 Task: Create a rule when a start date more than 1  days from now is removed from a card by anyone.
Action: Mouse moved to (1184, 92)
Screenshot: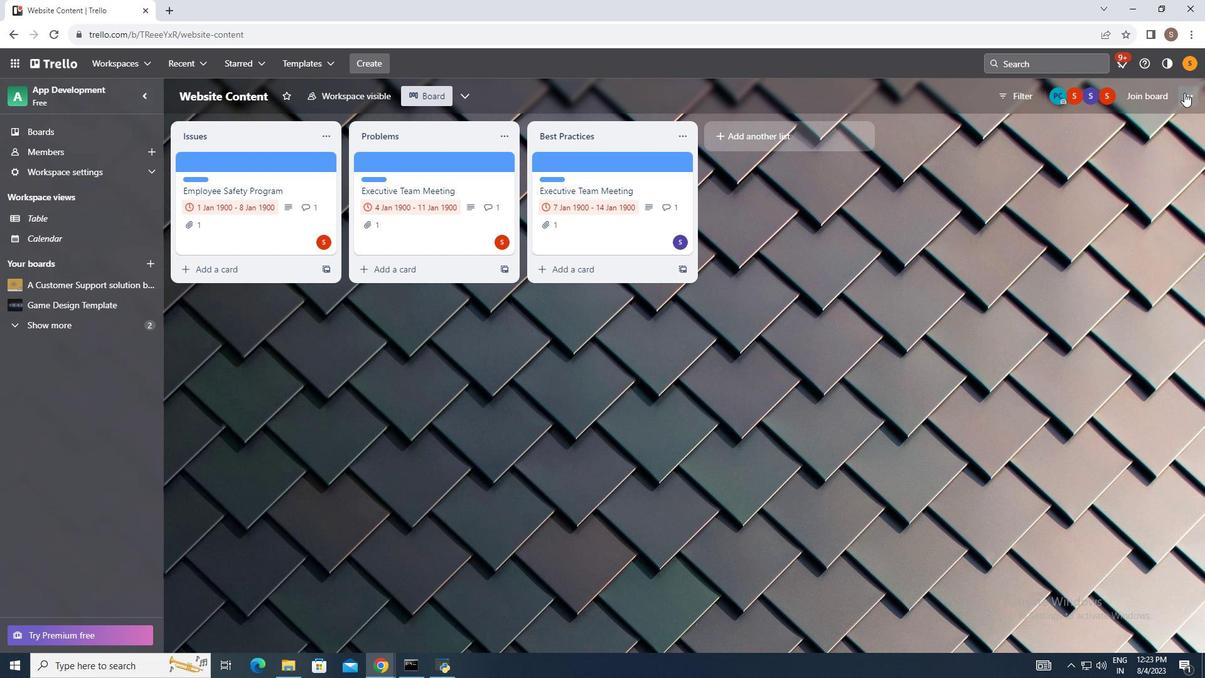 
Action: Mouse pressed left at (1184, 92)
Screenshot: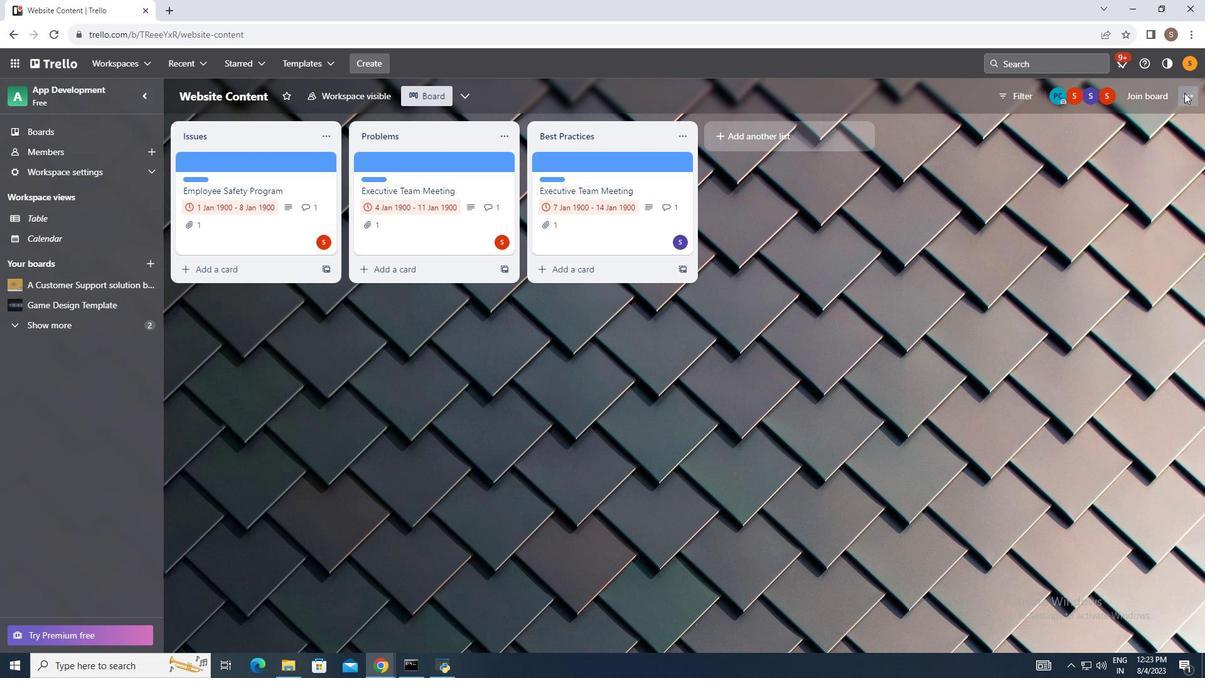 
Action: Mouse moved to (1098, 243)
Screenshot: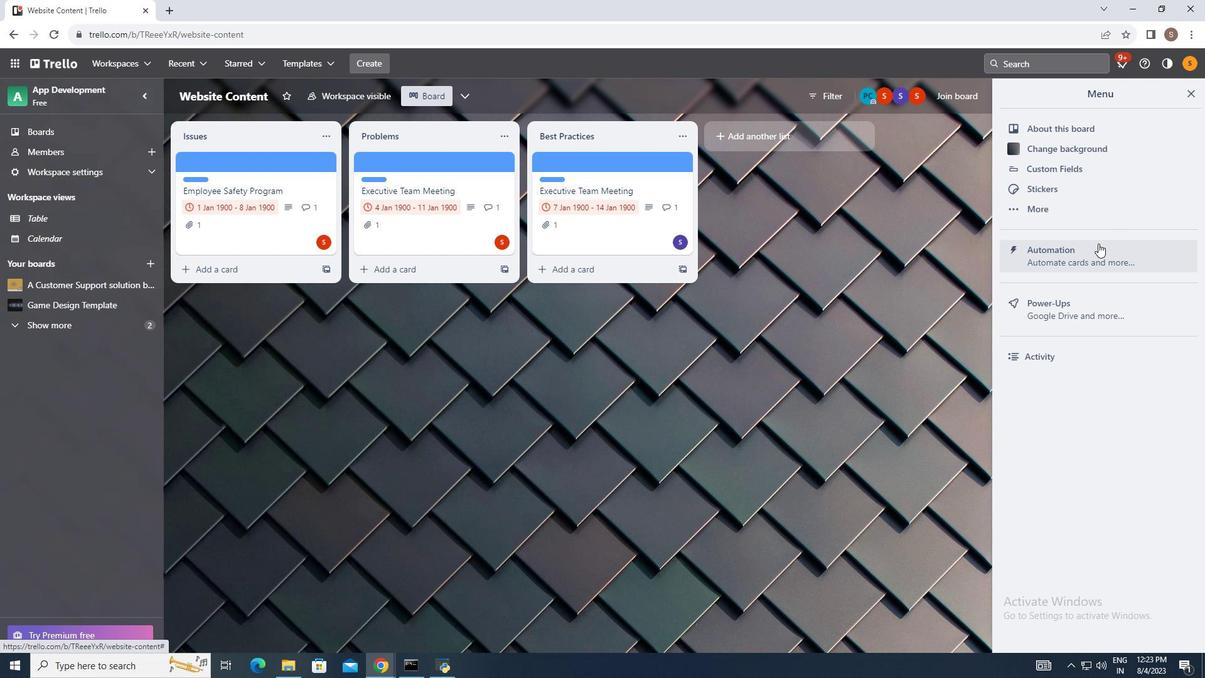 
Action: Mouse pressed left at (1098, 243)
Screenshot: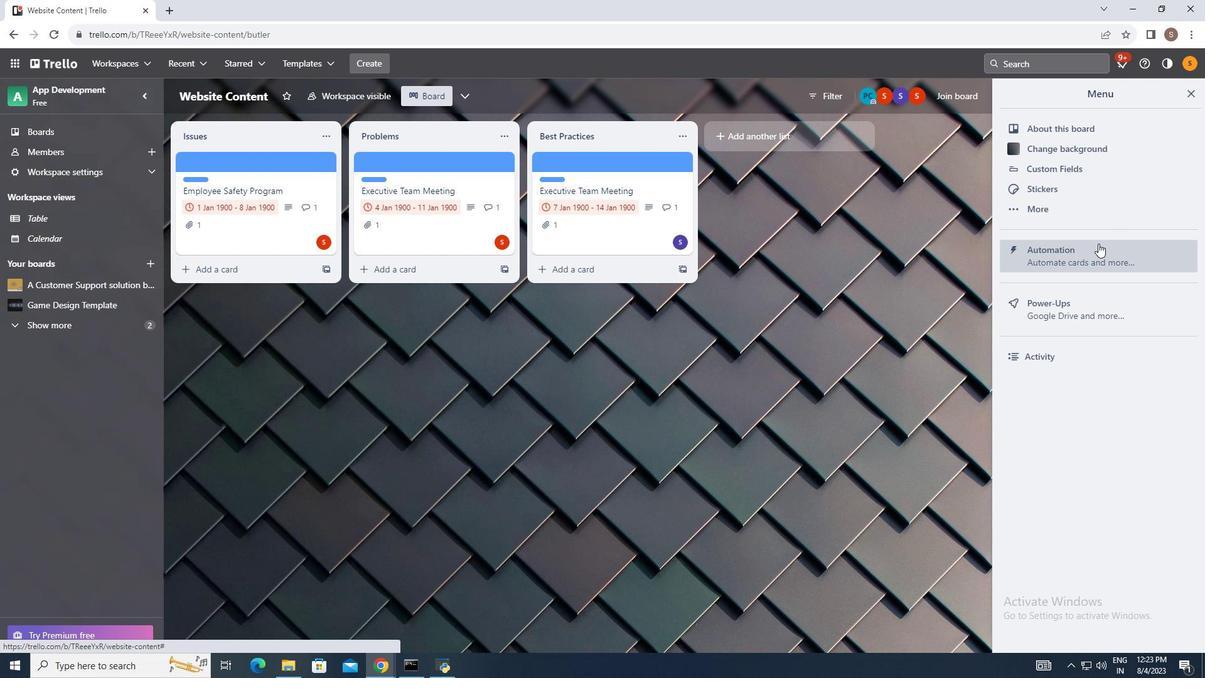 
Action: Mouse moved to (224, 212)
Screenshot: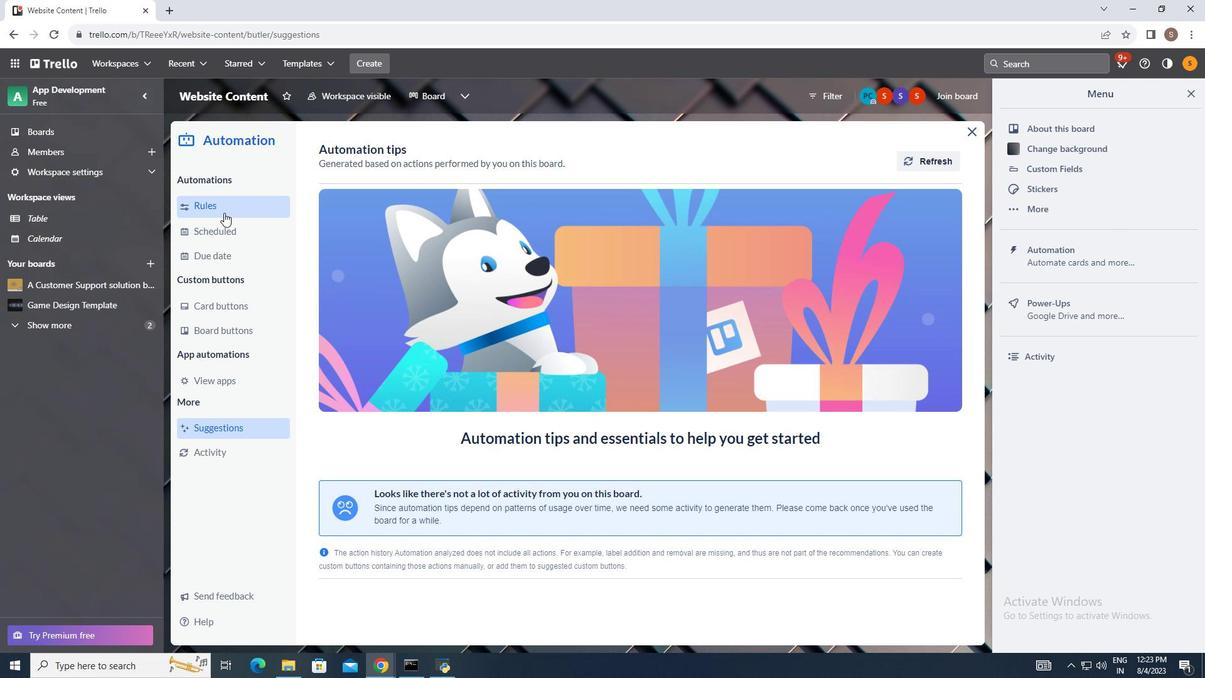 
Action: Mouse pressed left at (224, 212)
Screenshot: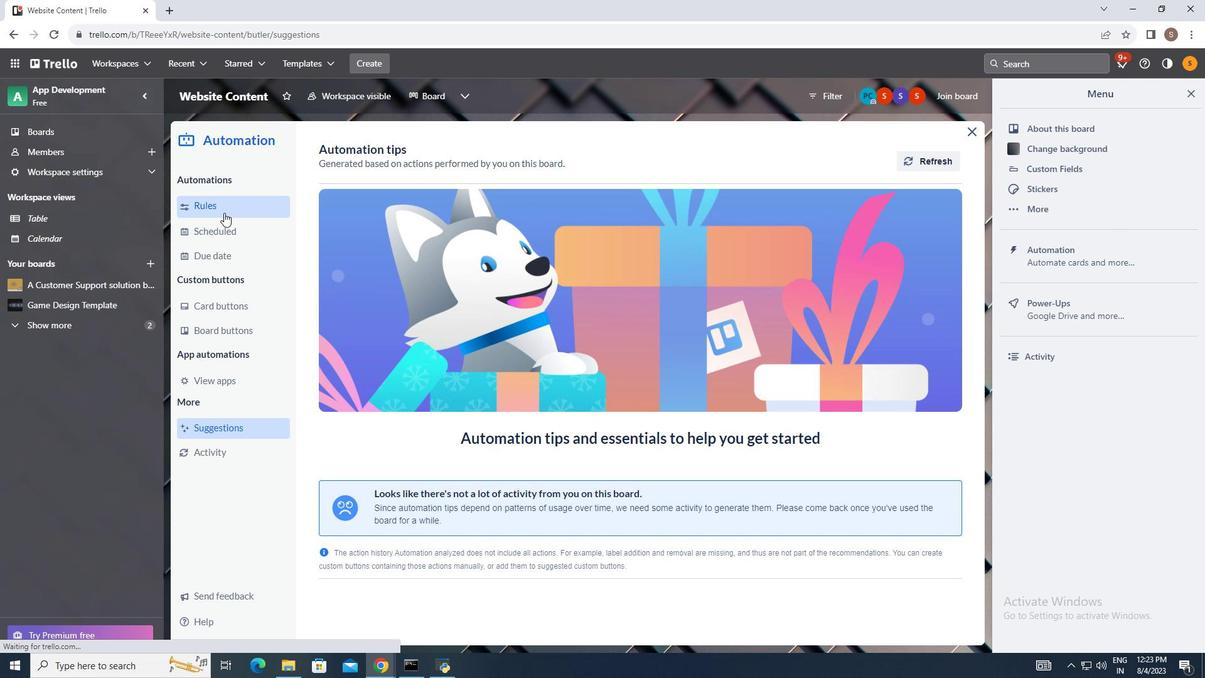 
Action: Mouse moved to (841, 155)
Screenshot: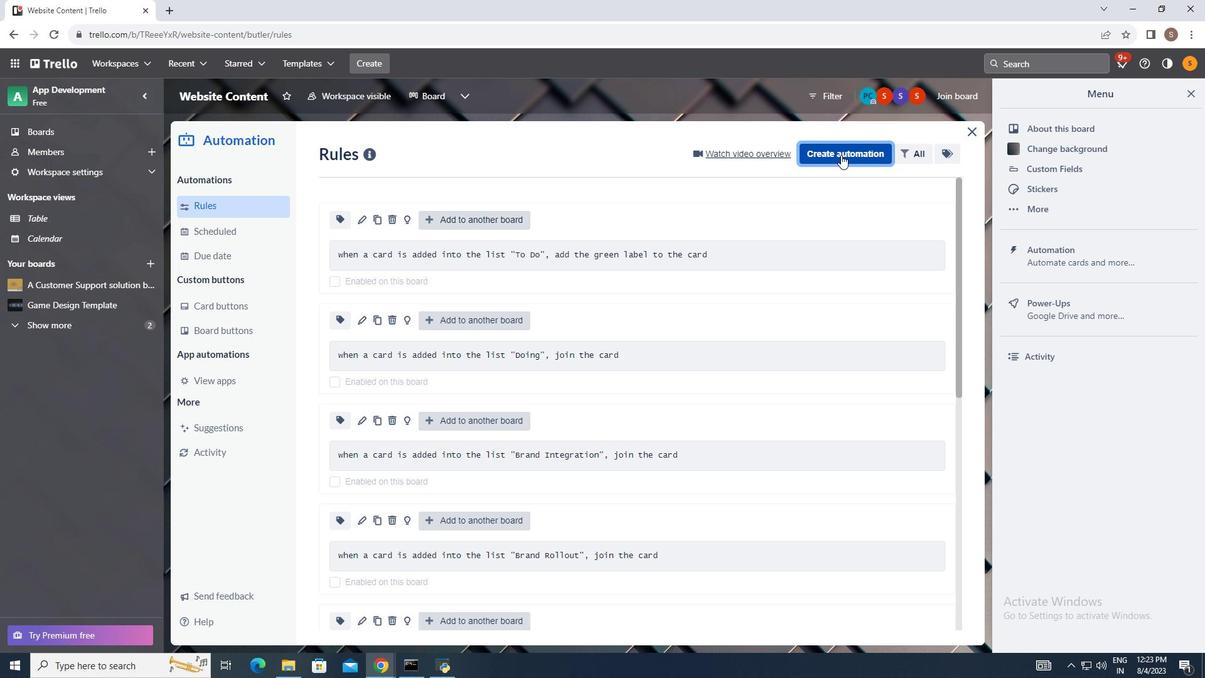 
Action: Mouse pressed left at (841, 155)
Screenshot: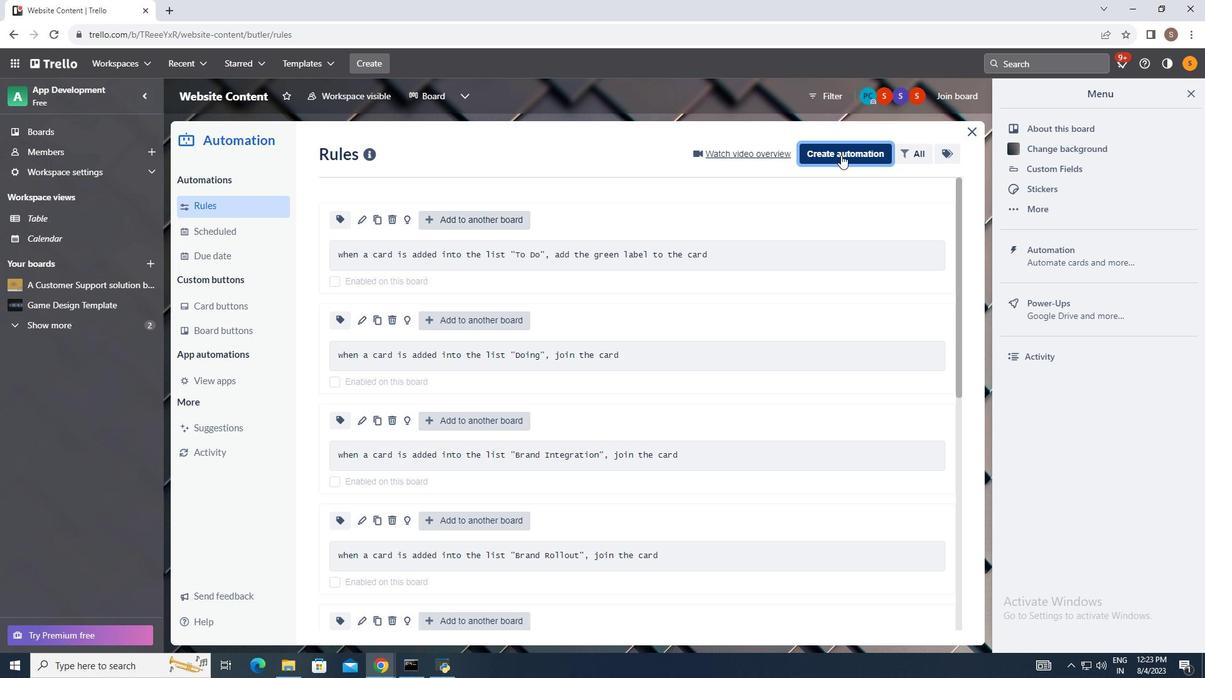 
Action: Mouse moved to (633, 278)
Screenshot: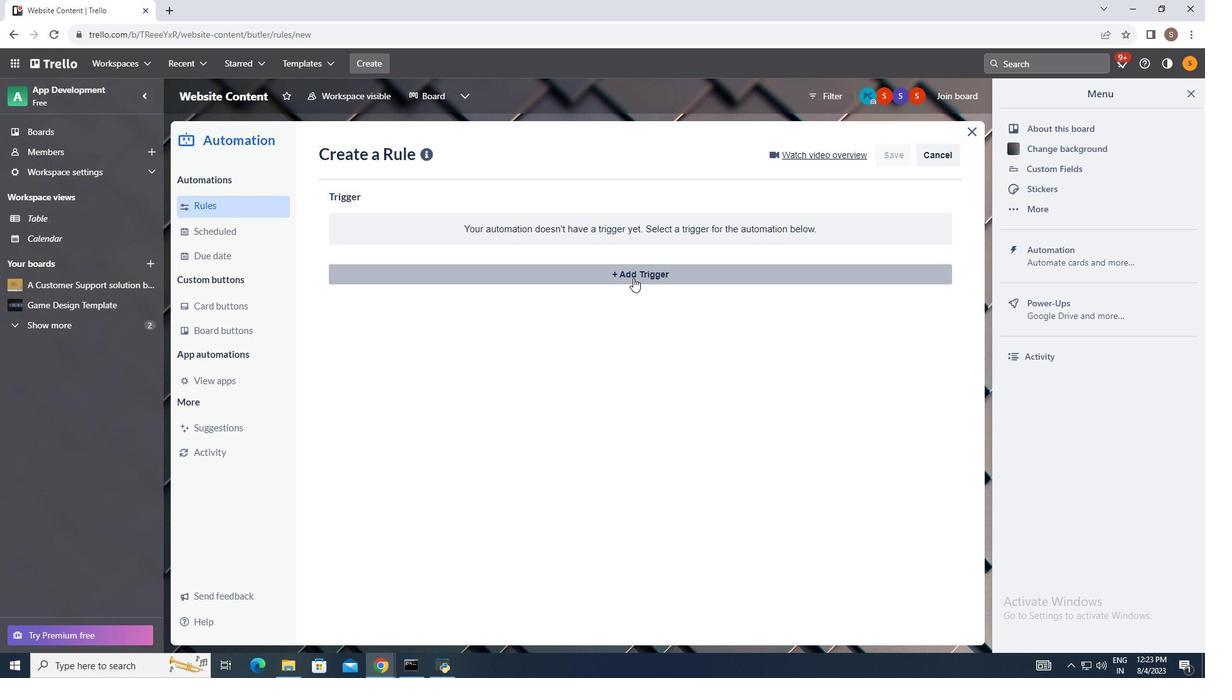 
Action: Mouse pressed left at (633, 278)
Screenshot: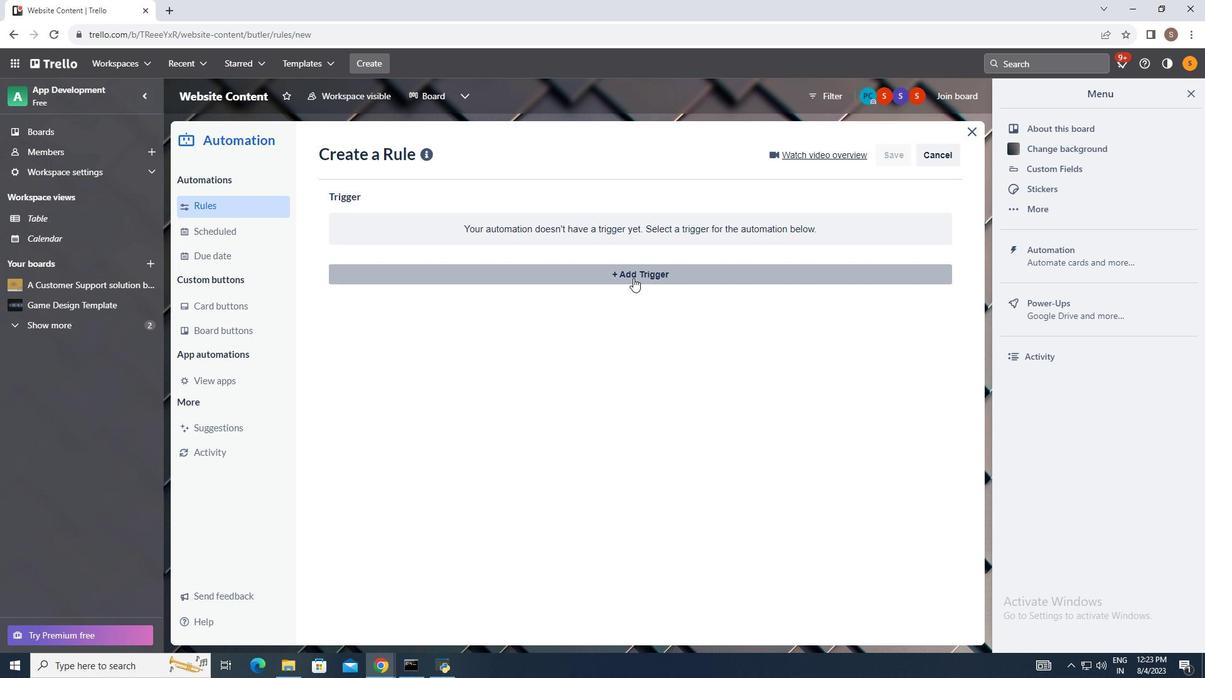 
Action: Mouse moved to (464, 317)
Screenshot: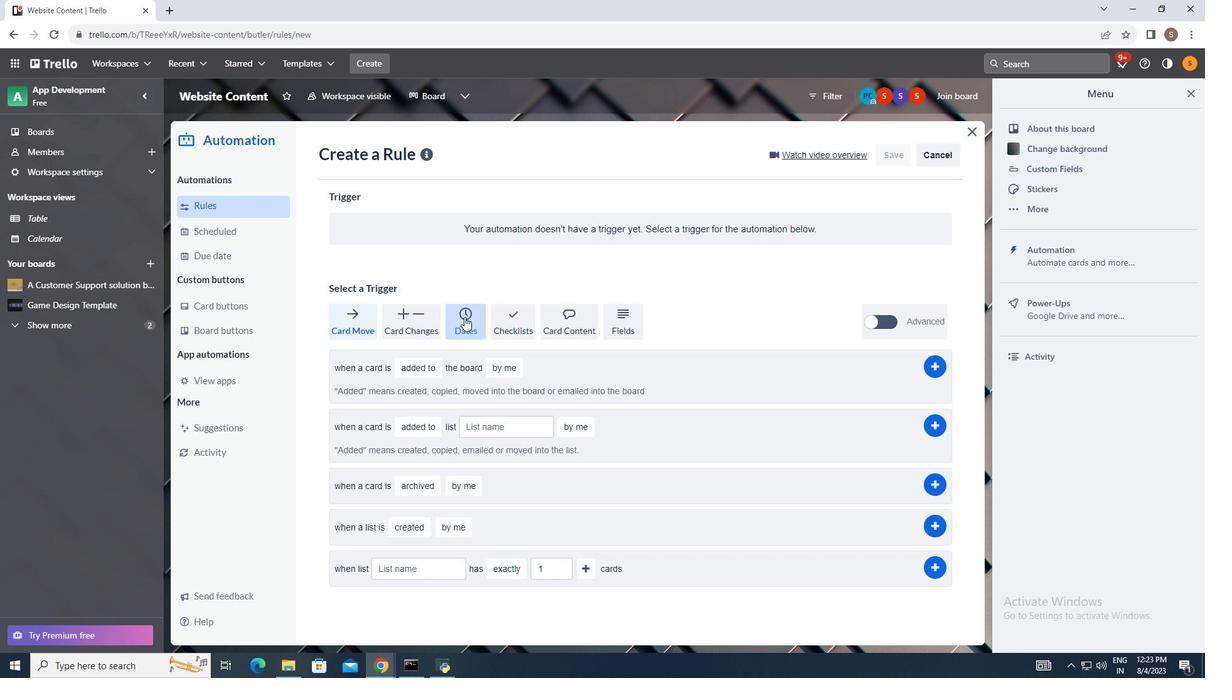 
Action: Mouse pressed left at (464, 317)
Screenshot: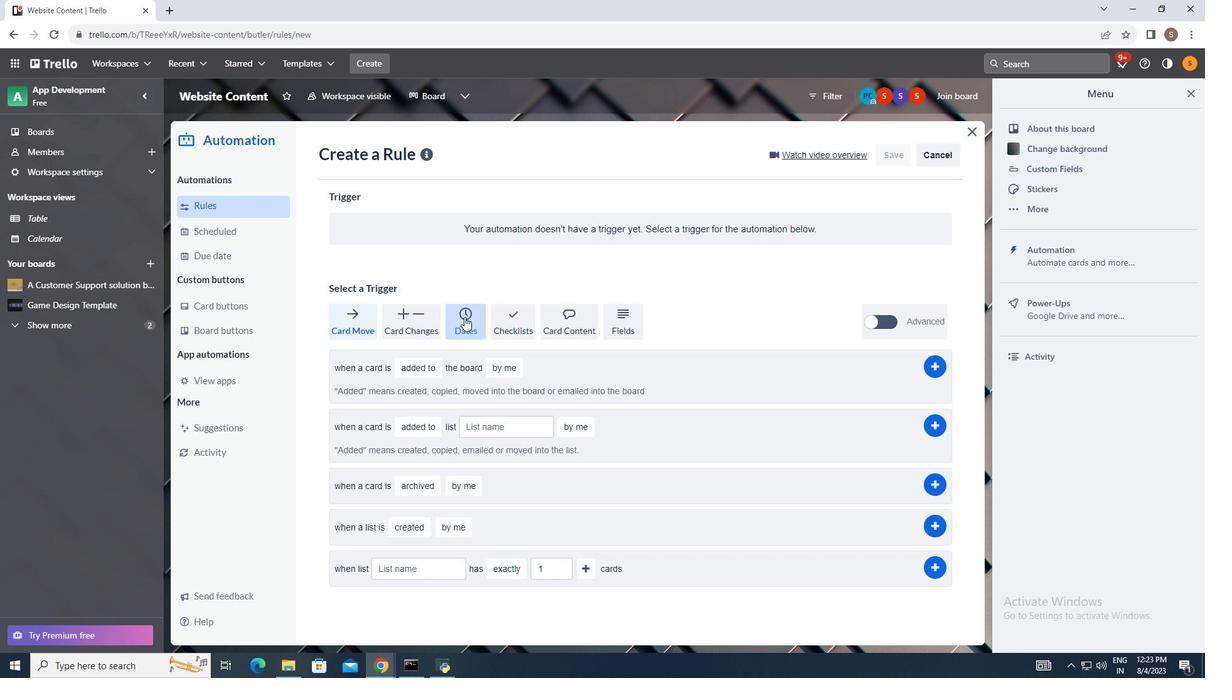 
Action: Mouse moved to (385, 366)
Screenshot: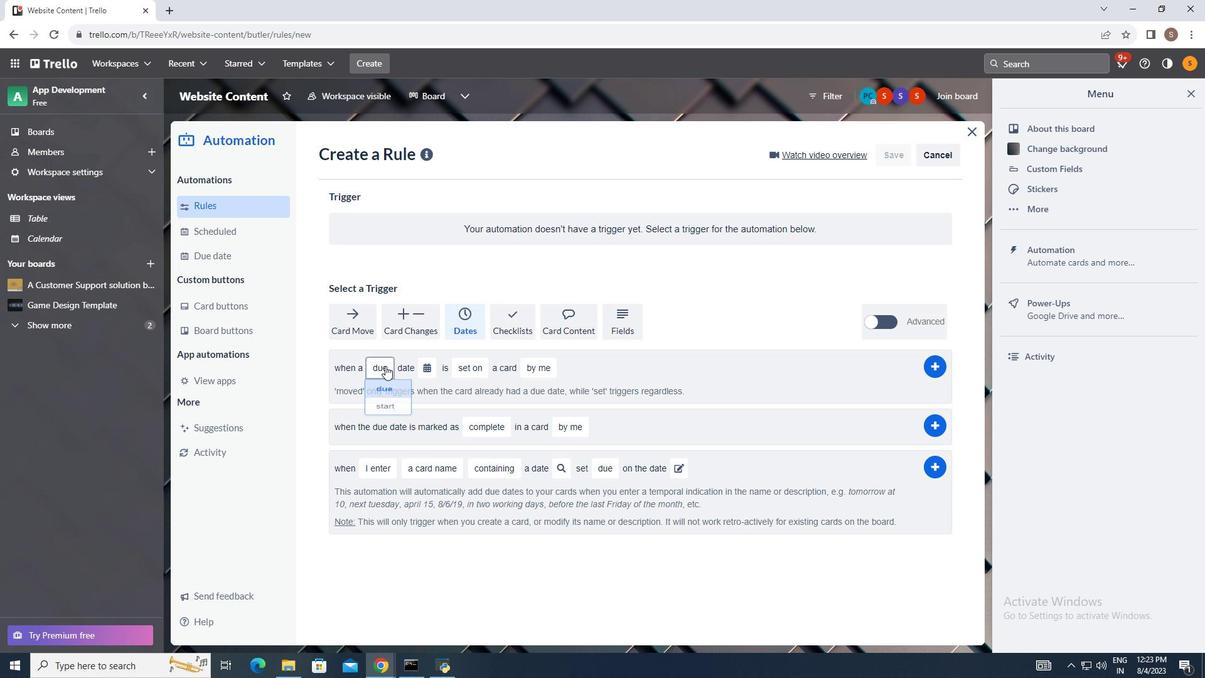 
Action: Mouse pressed left at (385, 366)
Screenshot: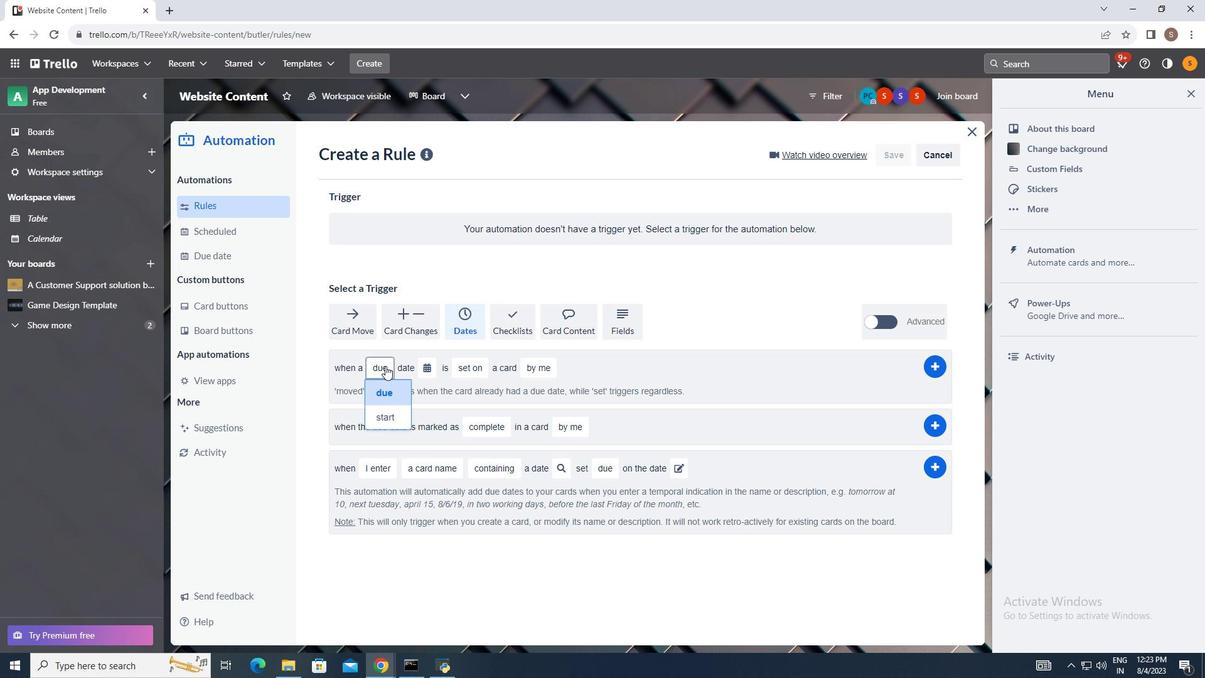 
Action: Mouse moved to (386, 416)
Screenshot: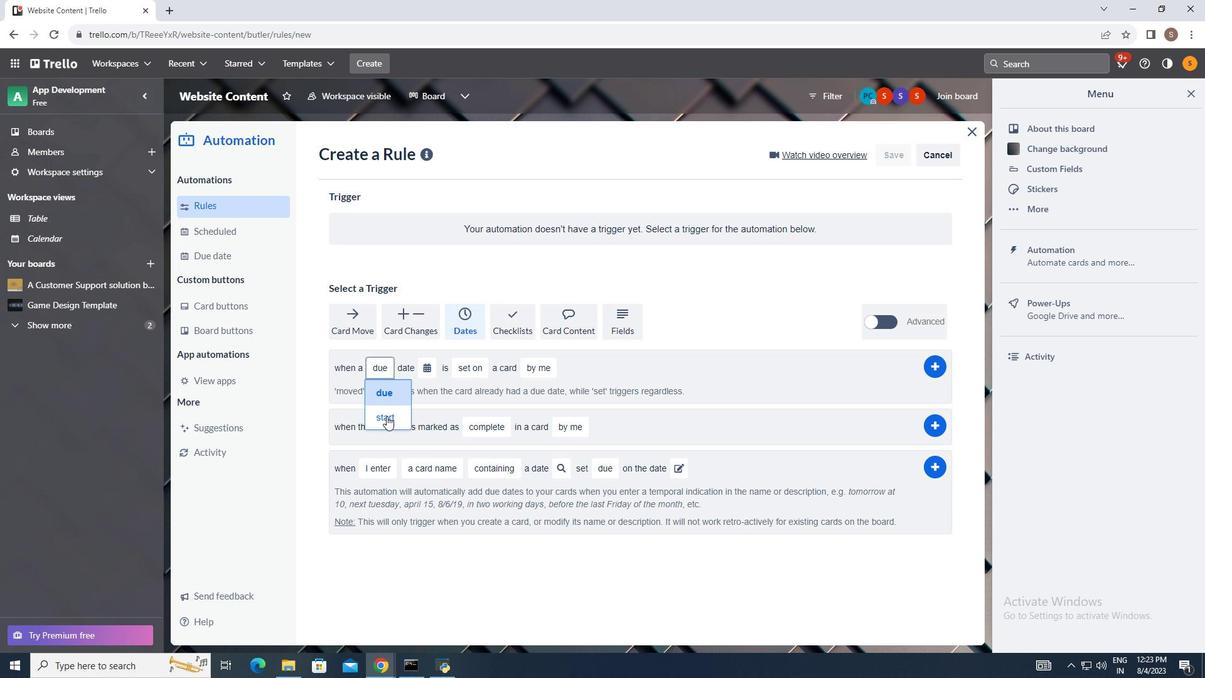 
Action: Mouse pressed left at (386, 416)
Screenshot: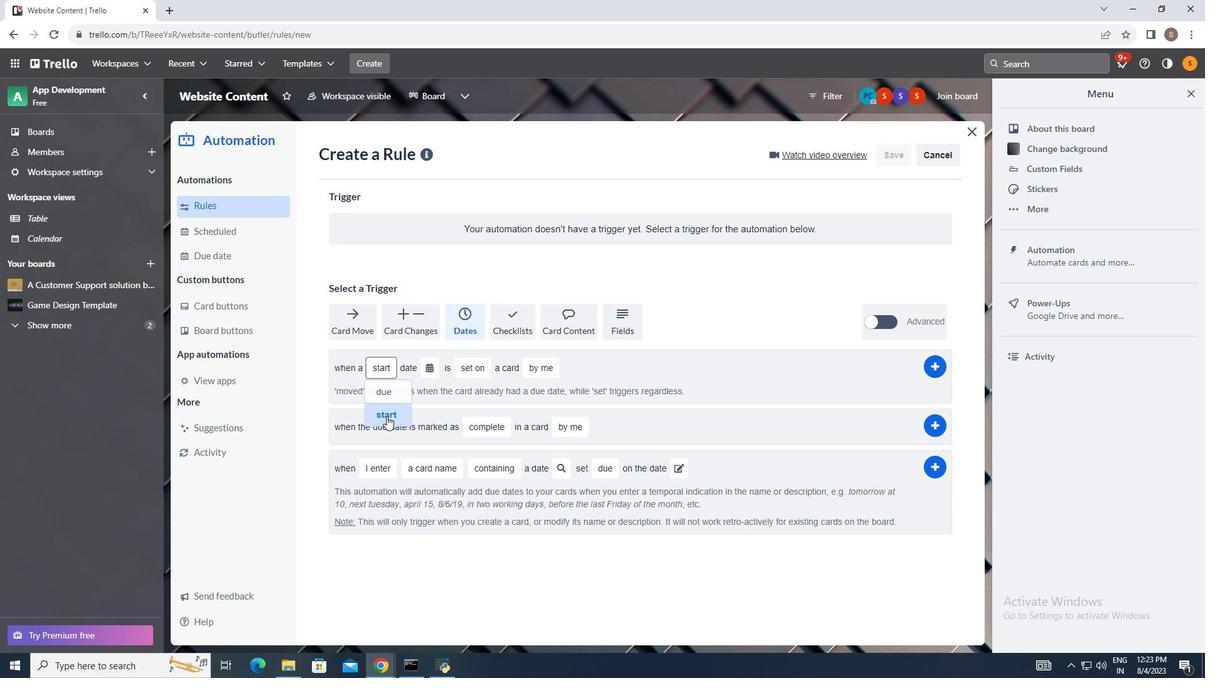 
Action: Mouse moved to (428, 370)
Screenshot: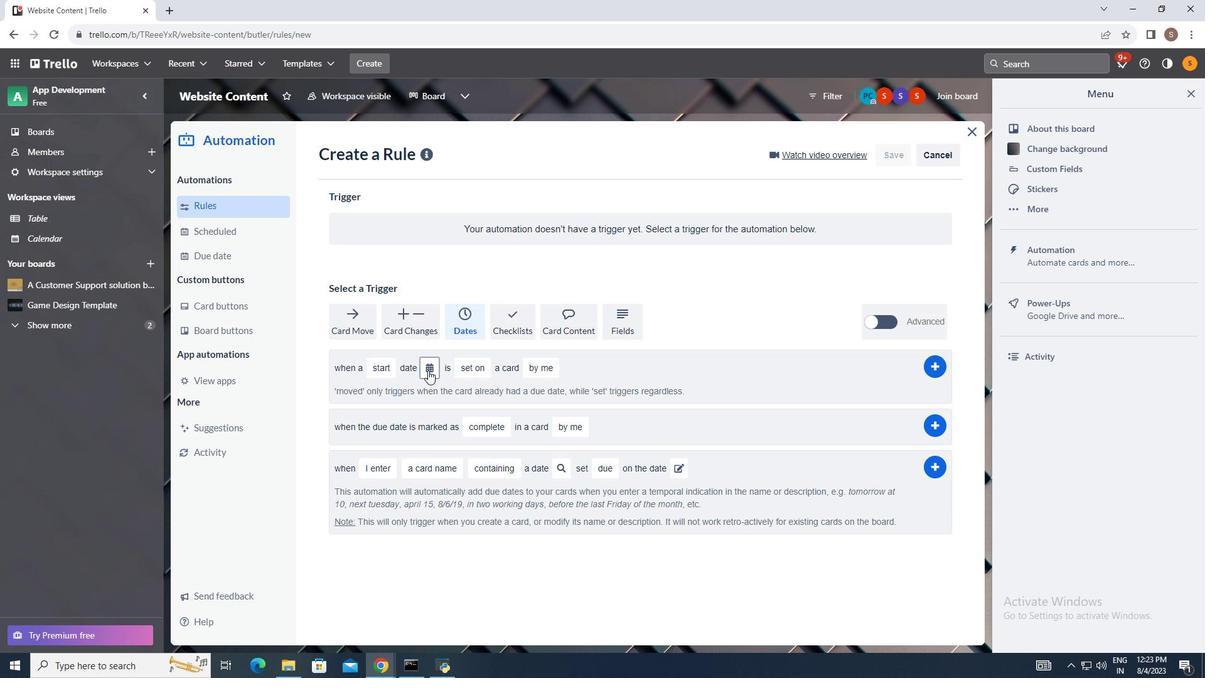 
Action: Mouse pressed left at (428, 370)
Screenshot: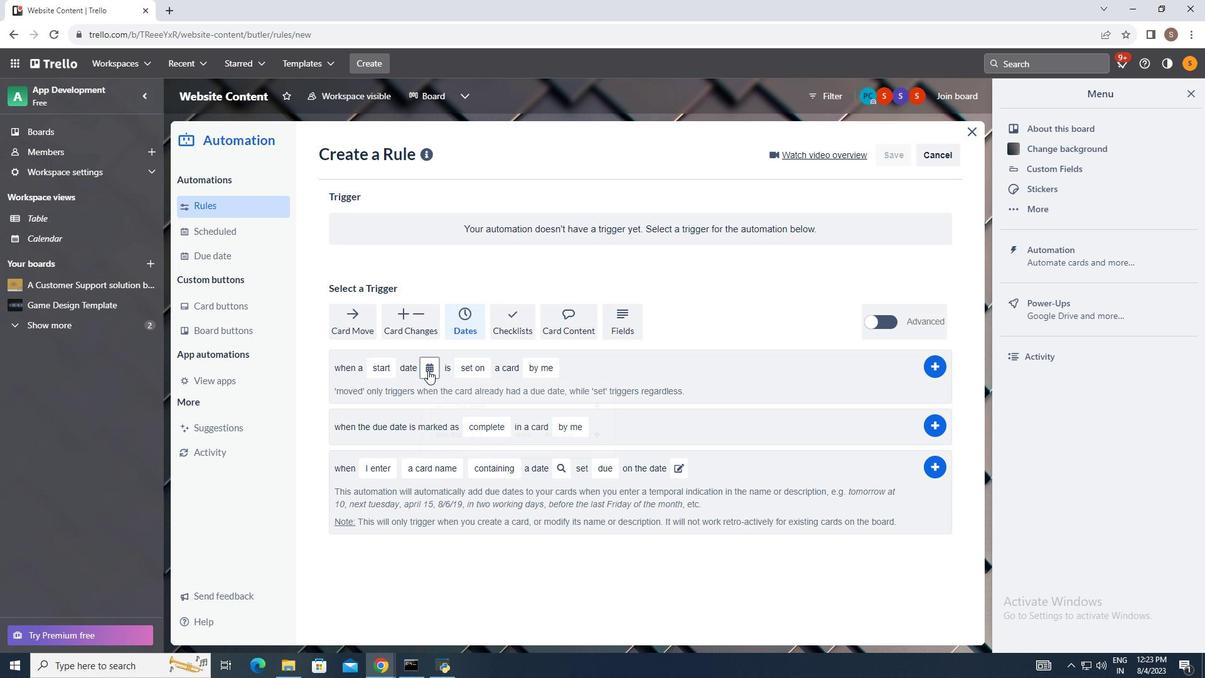 
Action: Mouse moved to (459, 447)
Screenshot: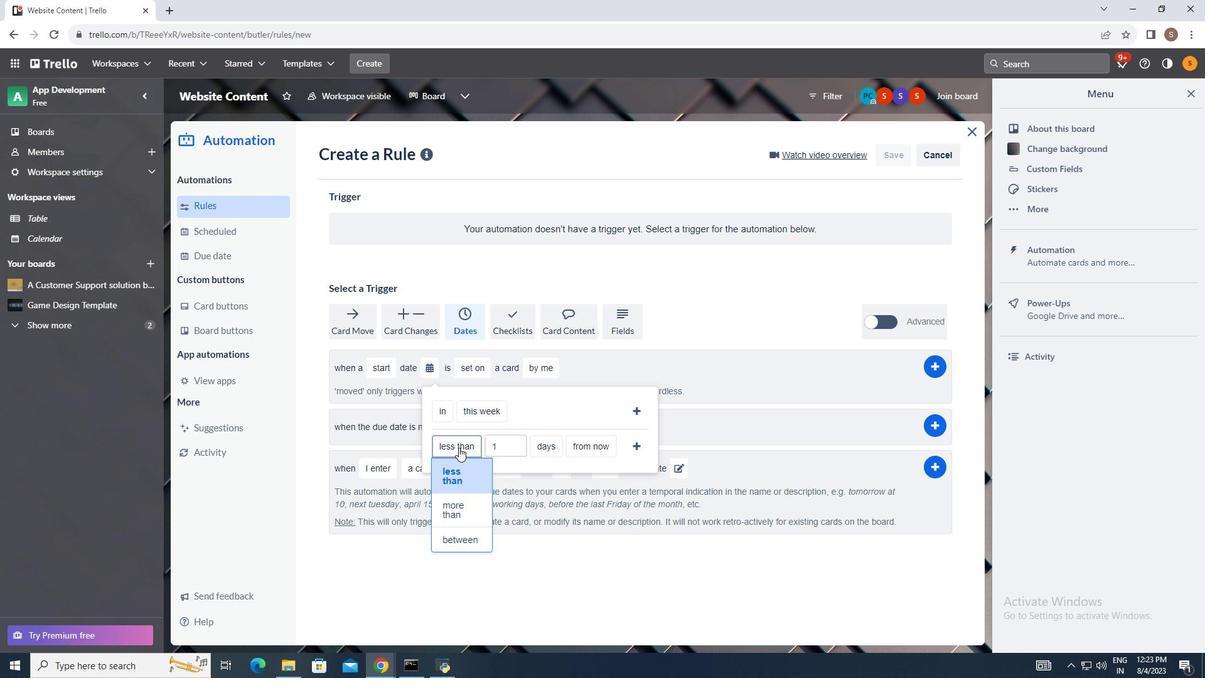
Action: Mouse pressed left at (459, 447)
Screenshot: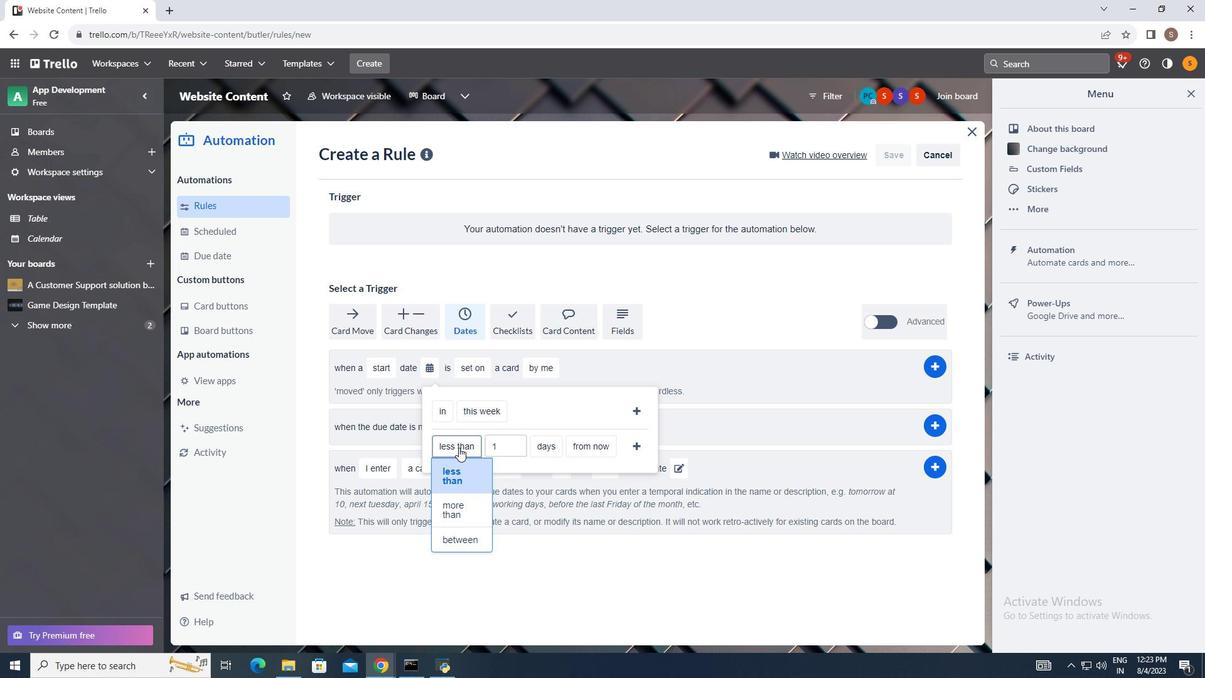 
Action: Mouse moved to (462, 506)
Screenshot: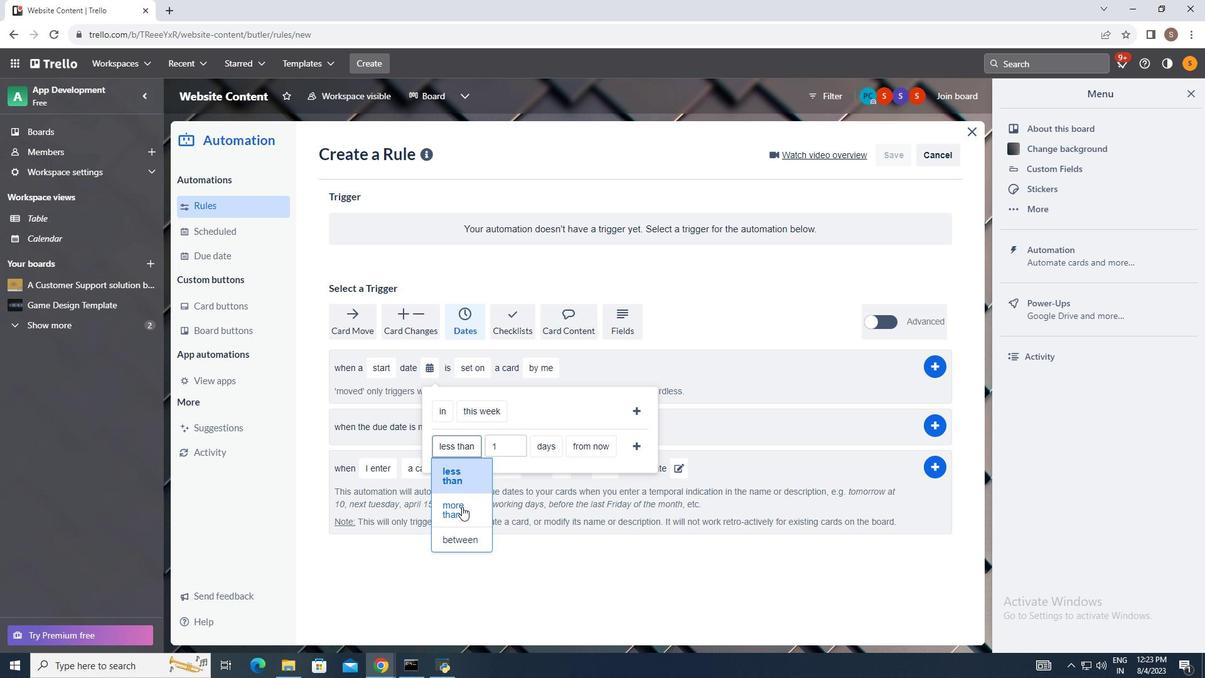 
Action: Mouse pressed left at (462, 506)
Screenshot: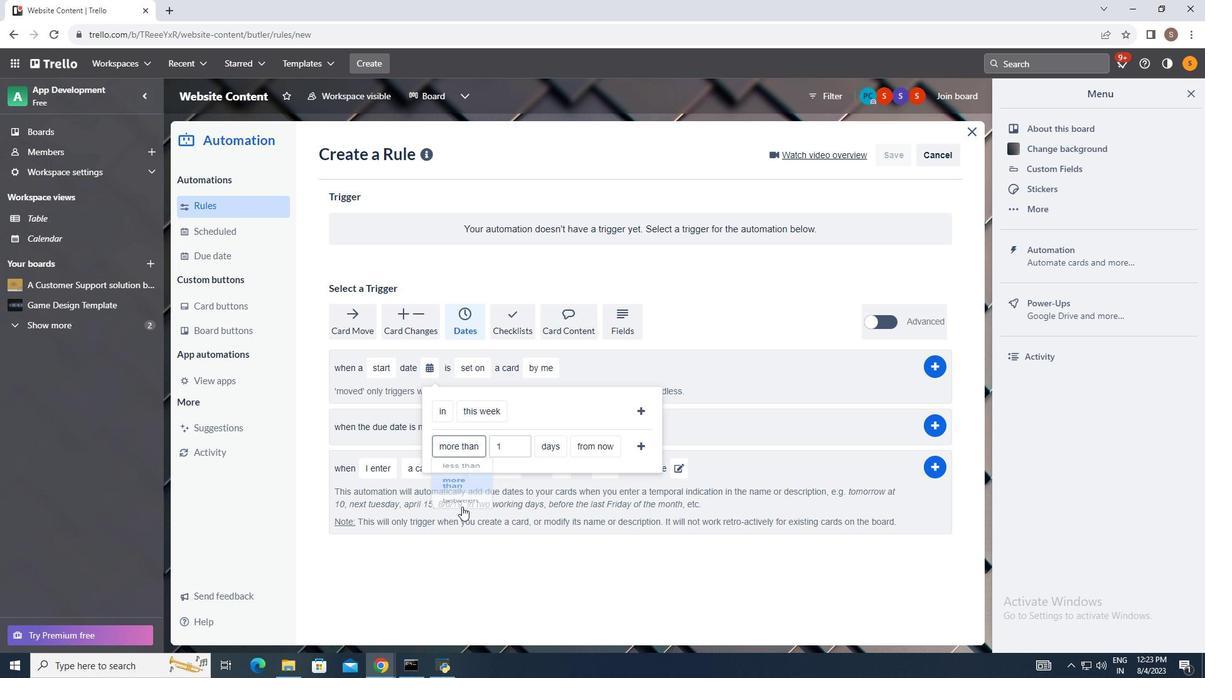 
Action: Mouse moved to (550, 448)
Screenshot: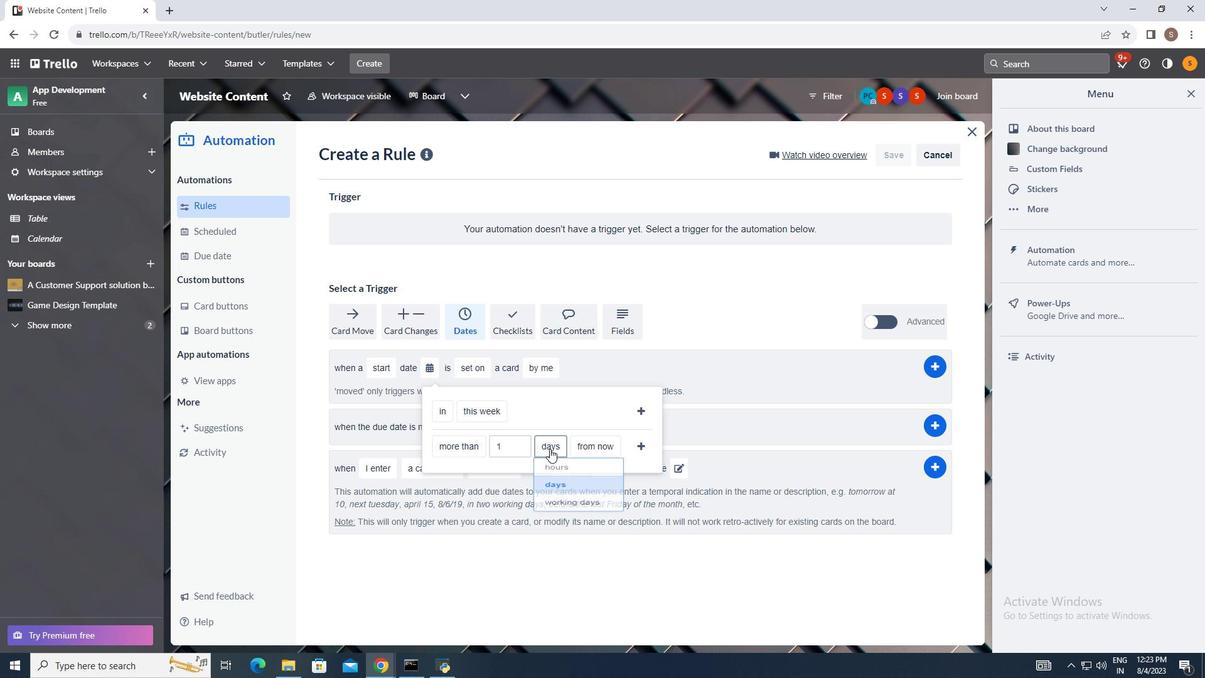 
Action: Mouse pressed left at (550, 448)
Screenshot: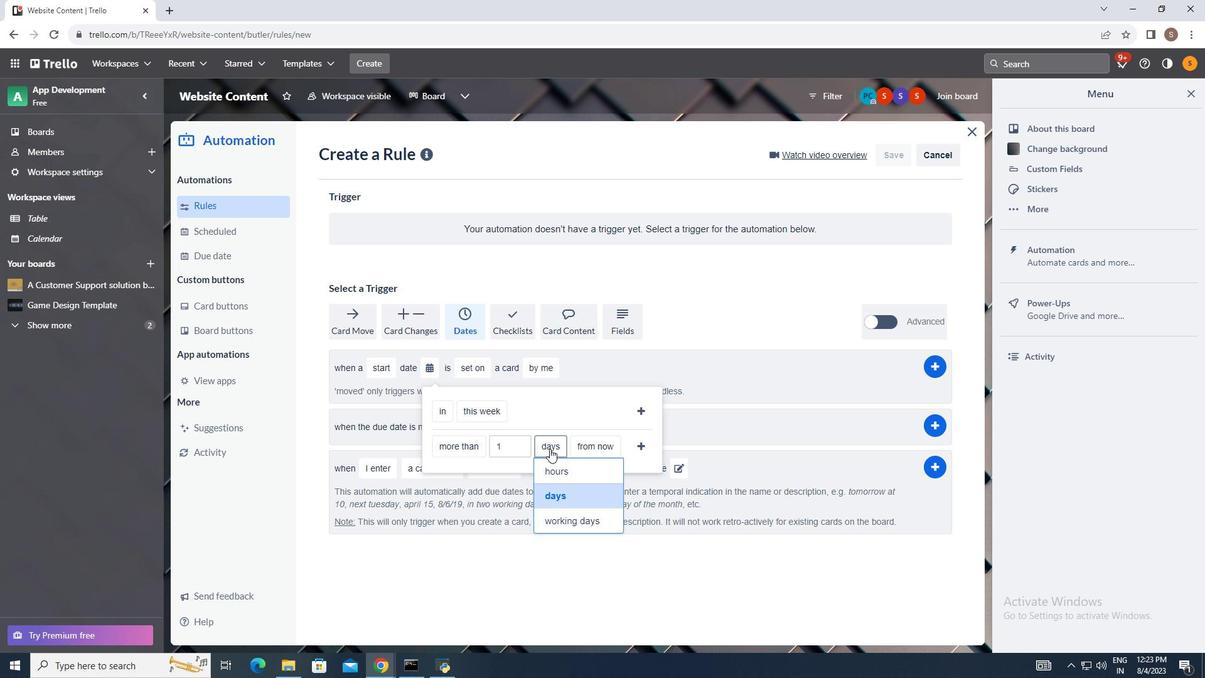 
Action: Mouse moved to (560, 494)
Screenshot: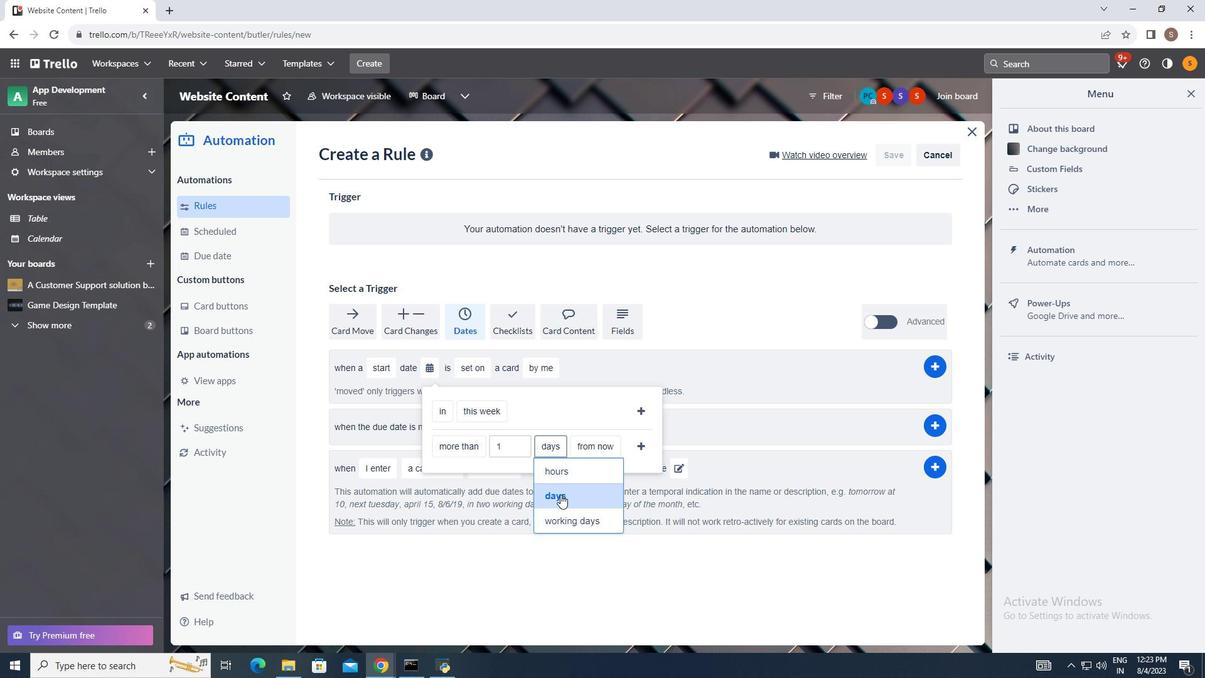 
Action: Mouse pressed left at (560, 494)
Screenshot: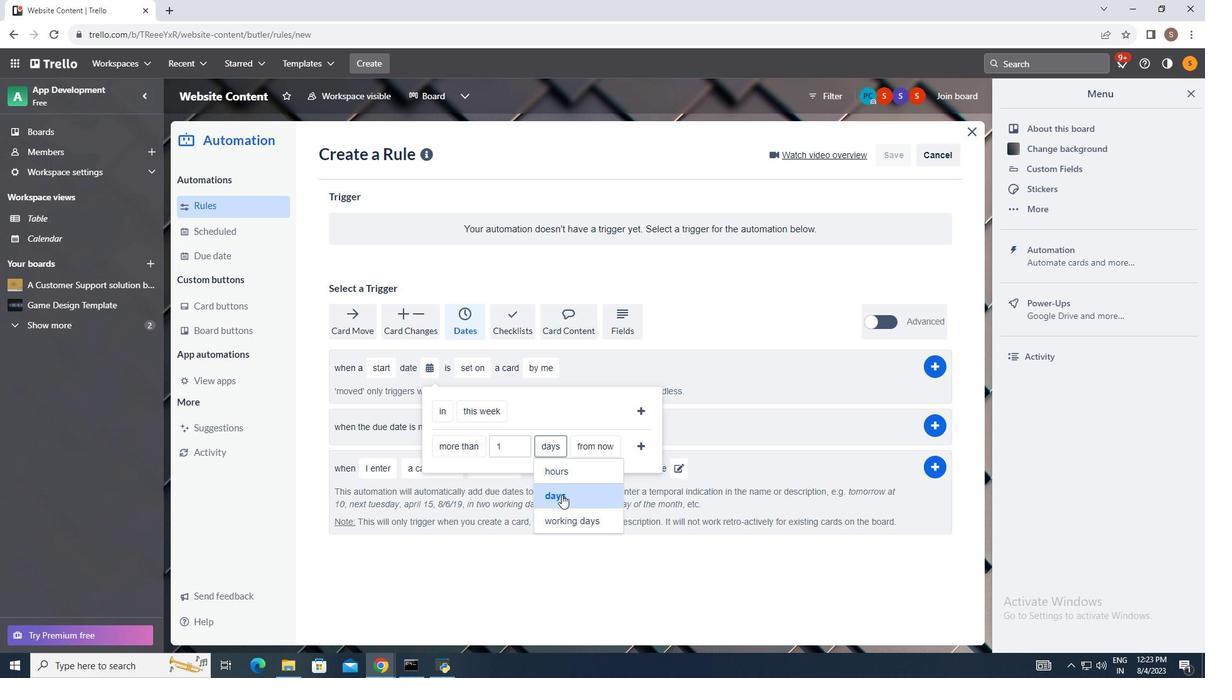 
Action: Mouse moved to (596, 451)
Screenshot: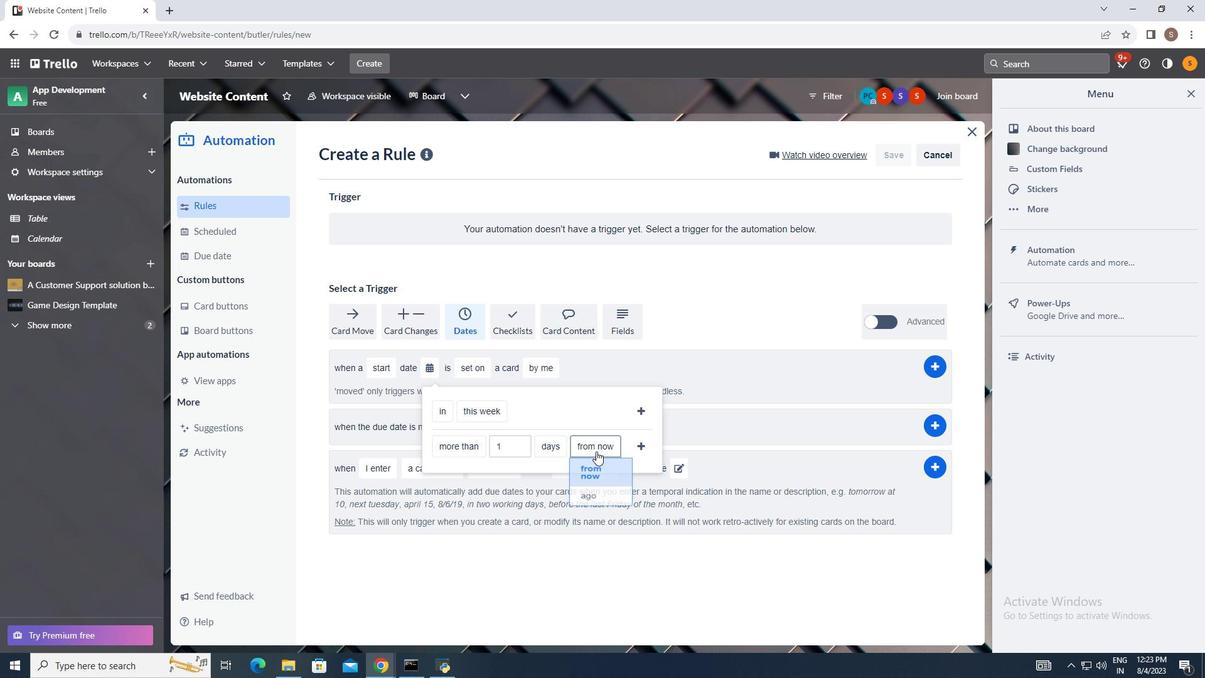 
Action: Mouse pressed left at (596, 451)
Screenshot: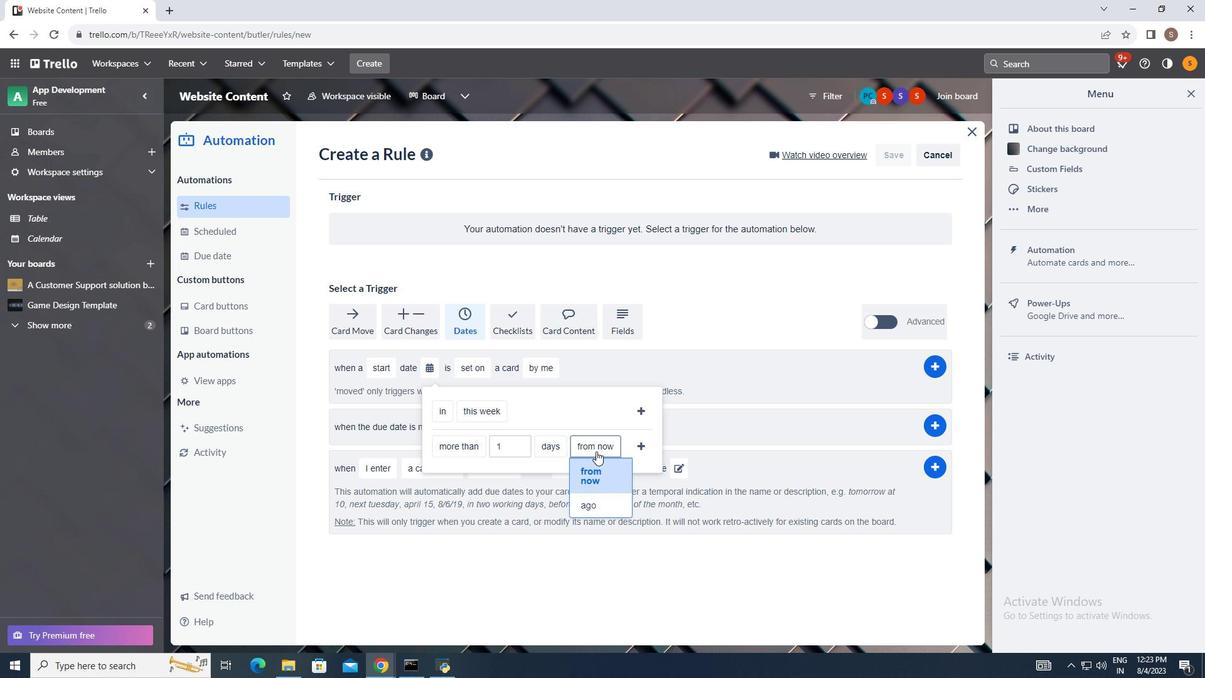 
Action: Mouse moved to (602, 477)
Screenshot: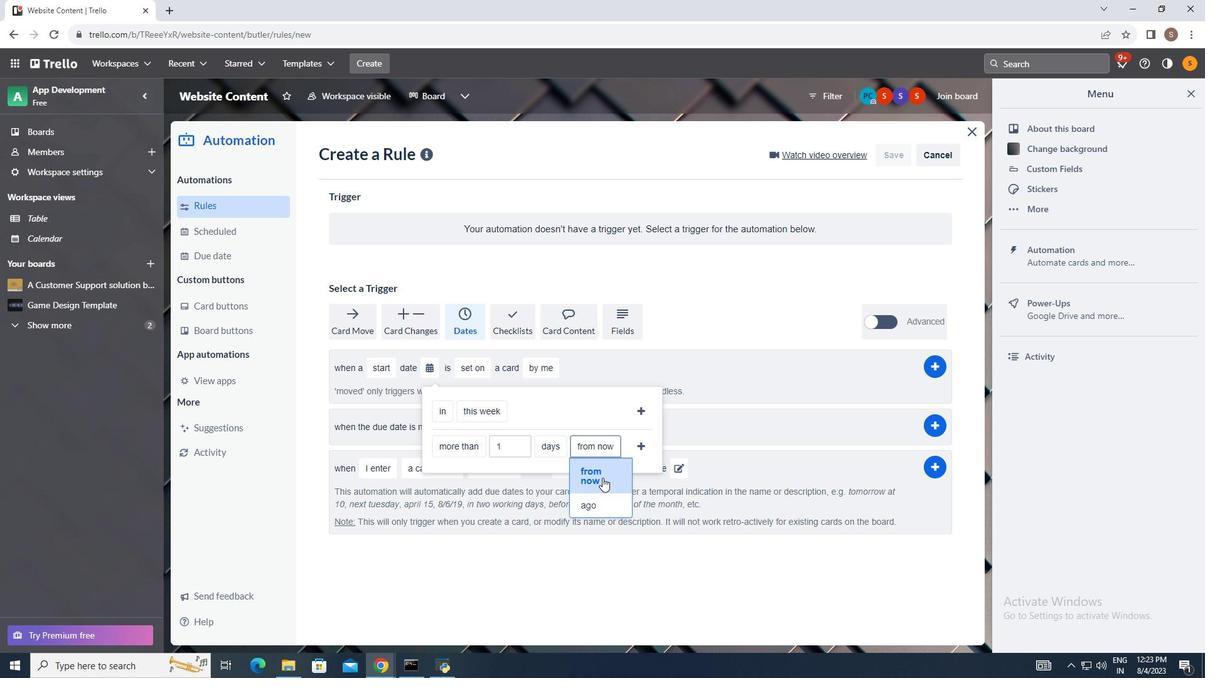 
Action: Mouse pressed left at (602, 477)
Screenshot: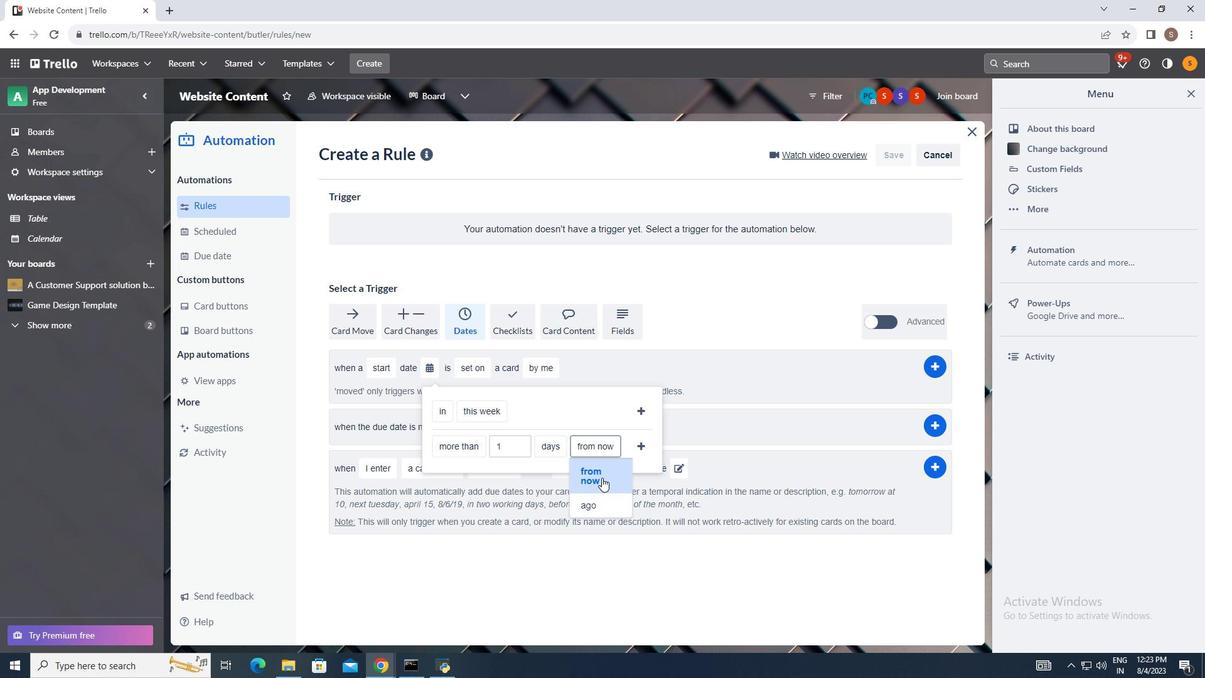
Action: Mouse moved to (640, 446)
Screenshot: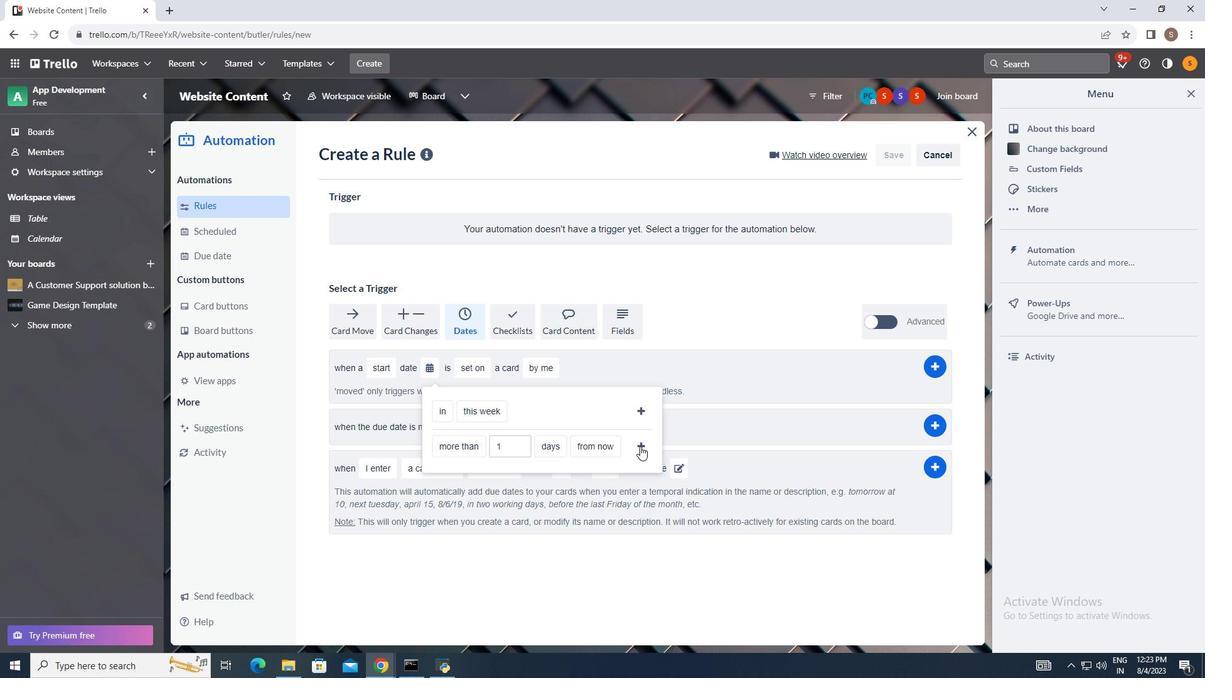 
Action: Mouse pressed left at (640, 446)
Screenshot: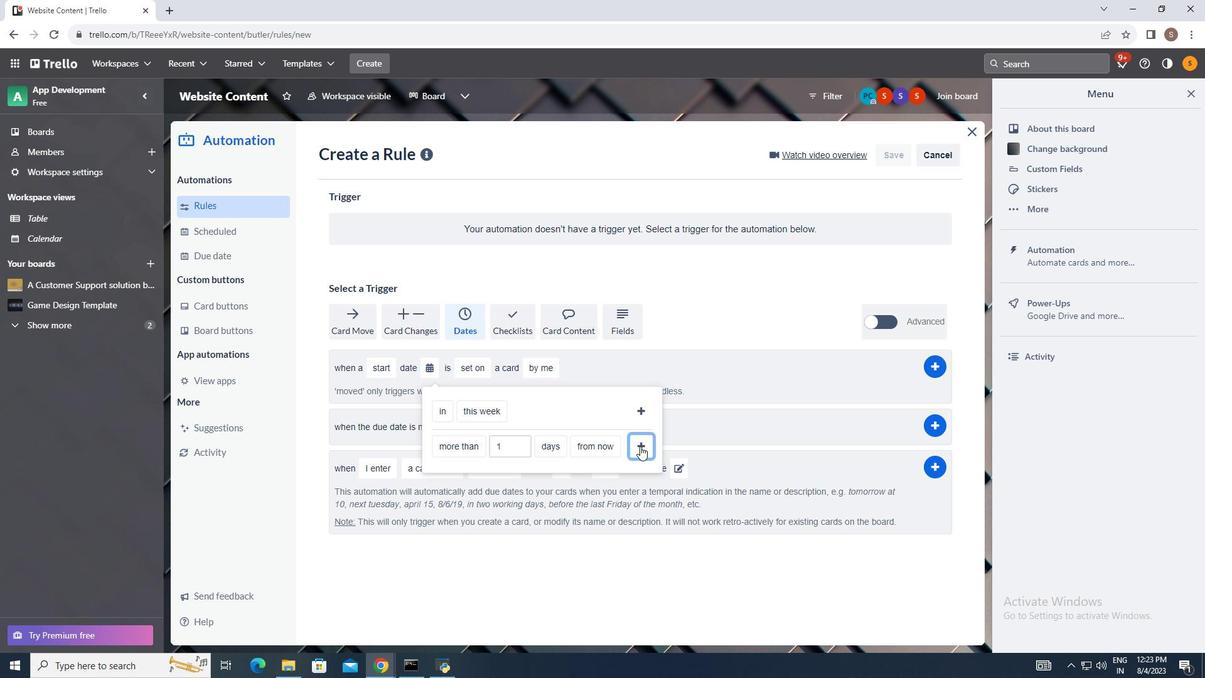 
Action: Mouse moved to (582, 371)
Screenshot: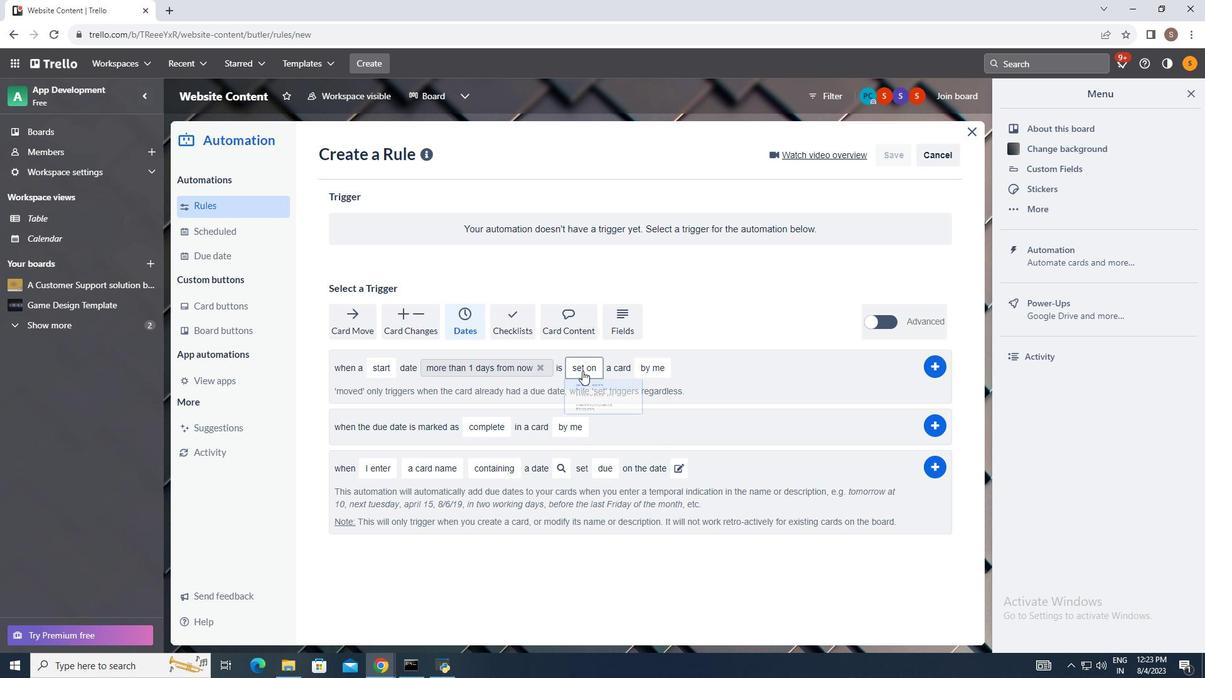 
Action: Mouse pressed left at (582, 371)
Screenshot: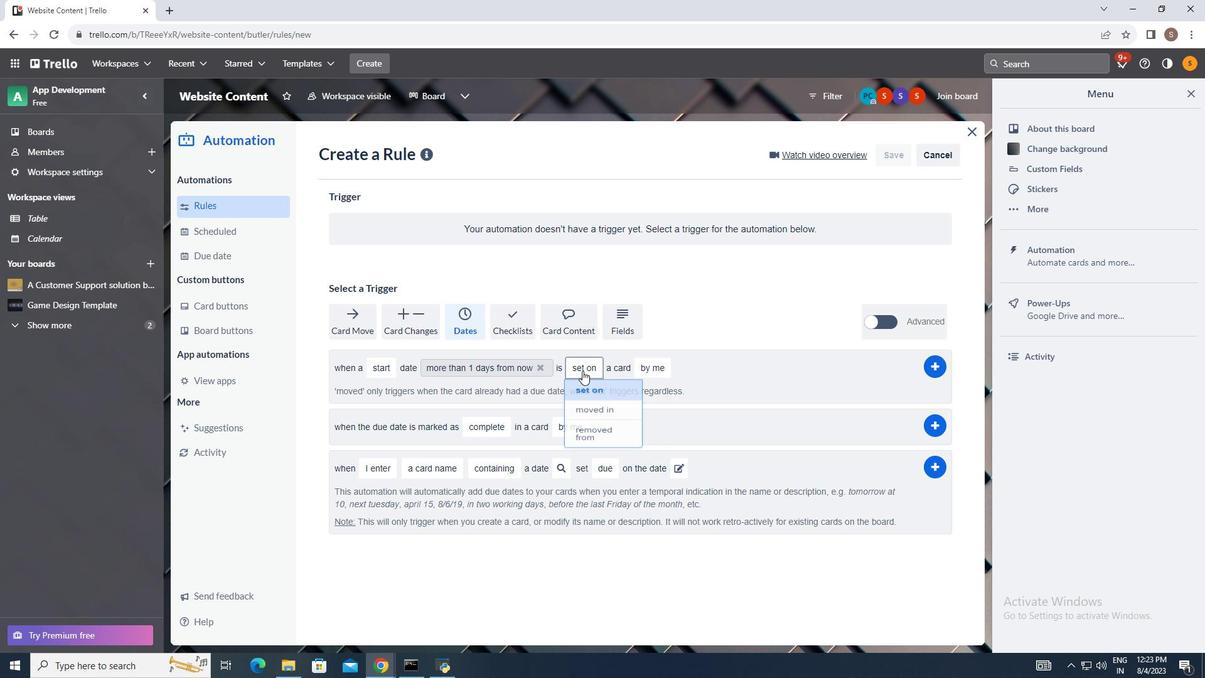 
Action: Mouse moved to (599, 440)
Screenshot: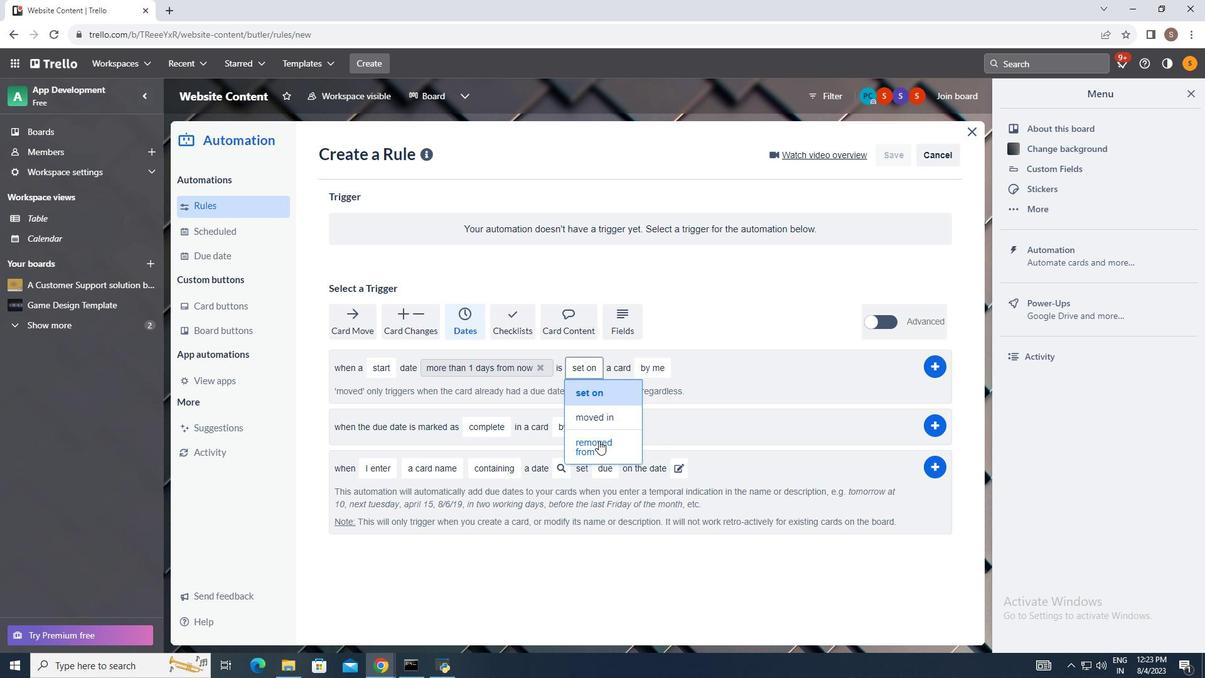 
Action: Mouse pressed left at (599, 440)
Screenshot: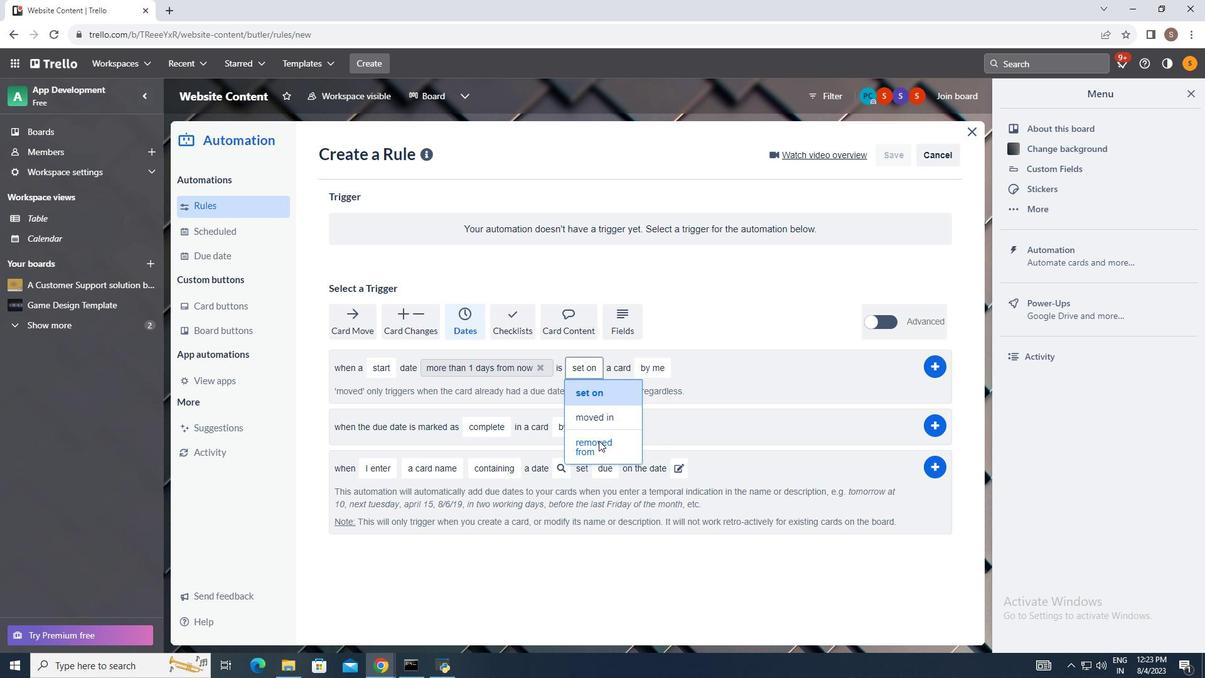 
Action: Mouse moved to (545, 369)
Screenshot: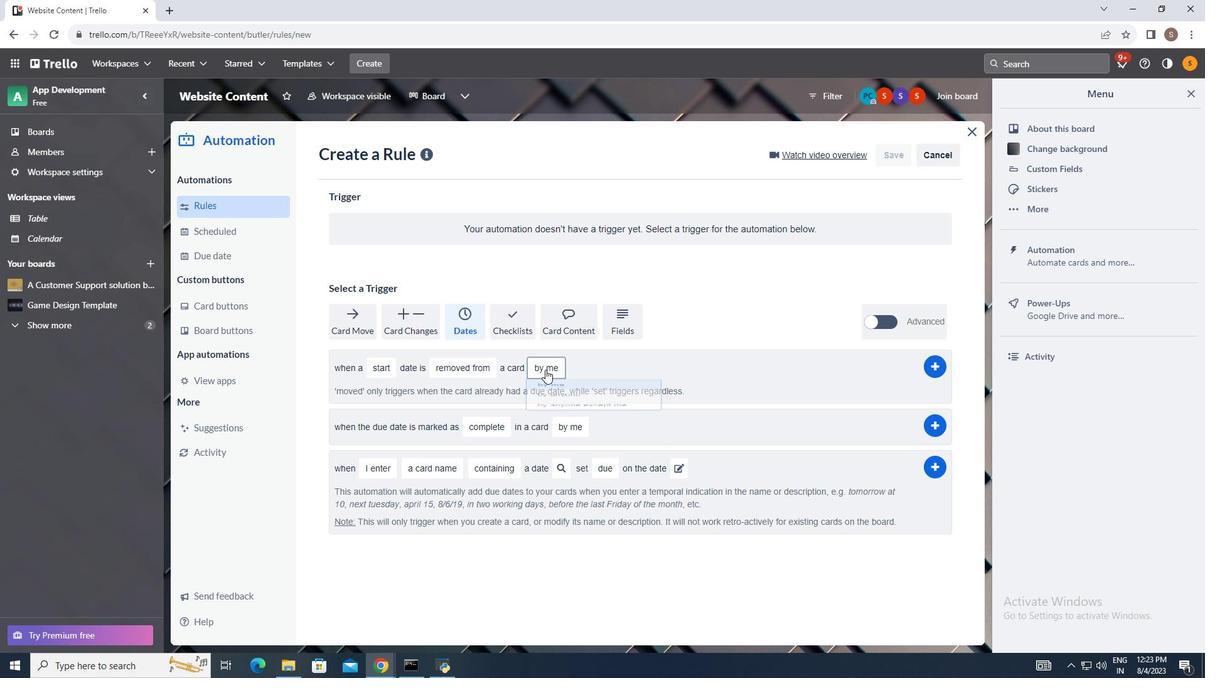 
Action: Mouse pressed left at (545, 369)
Screenshot: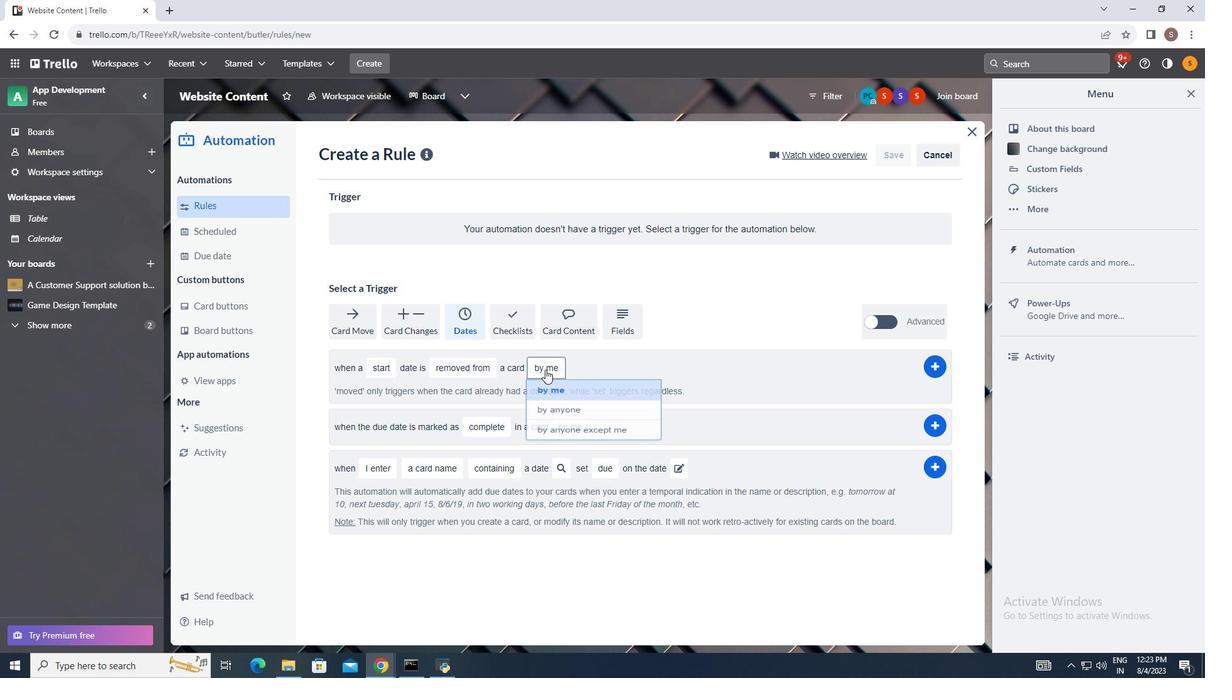 
Action: Mouse moved to (562, 416)
Screenshot: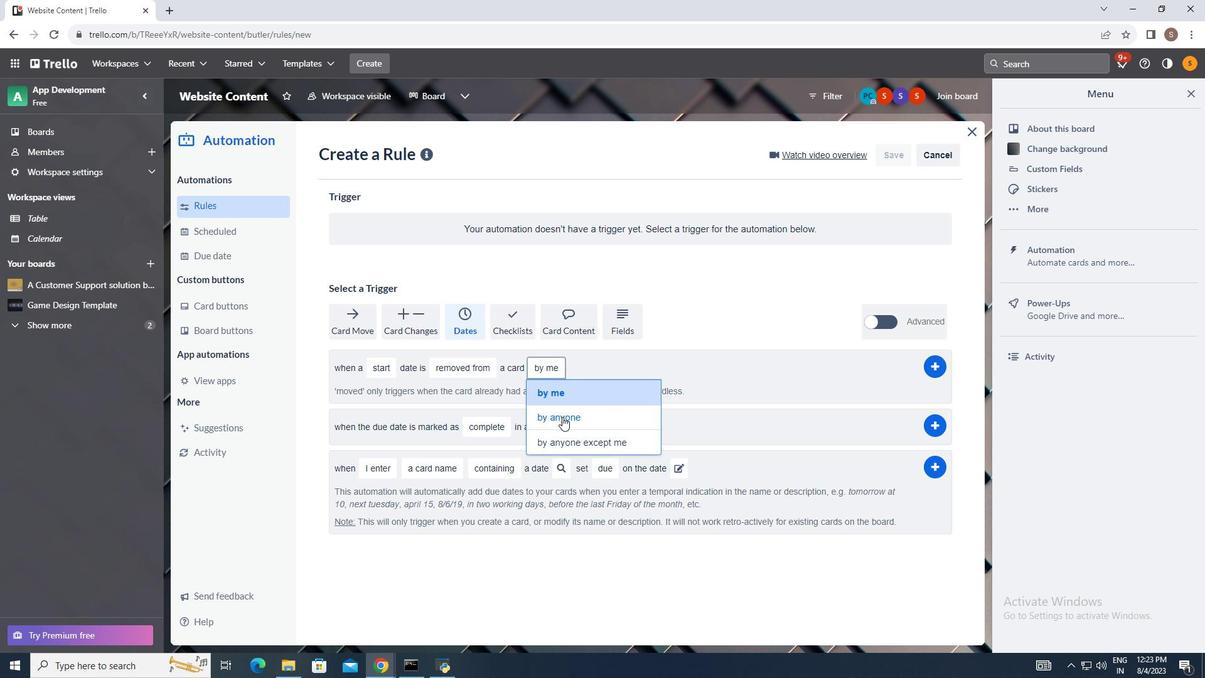 
Action: Mouse pressed left at (562, 416)
Screenshot: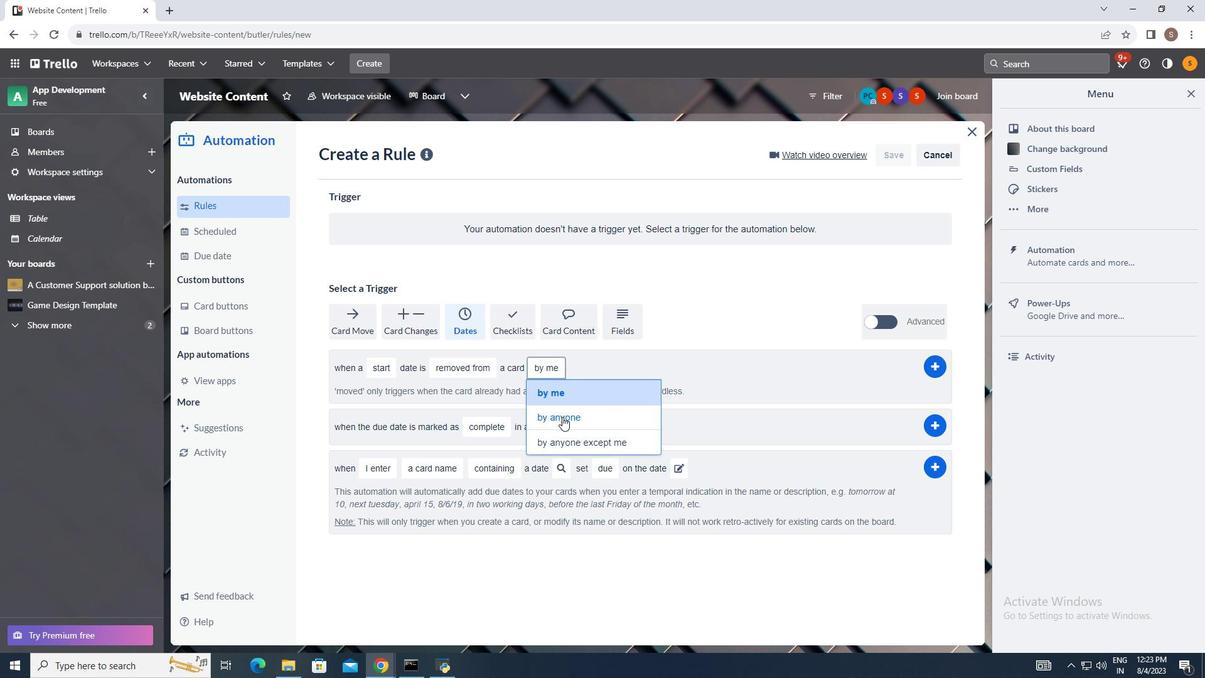 
Action: Mouse moved to (931, 370)
Screenshot: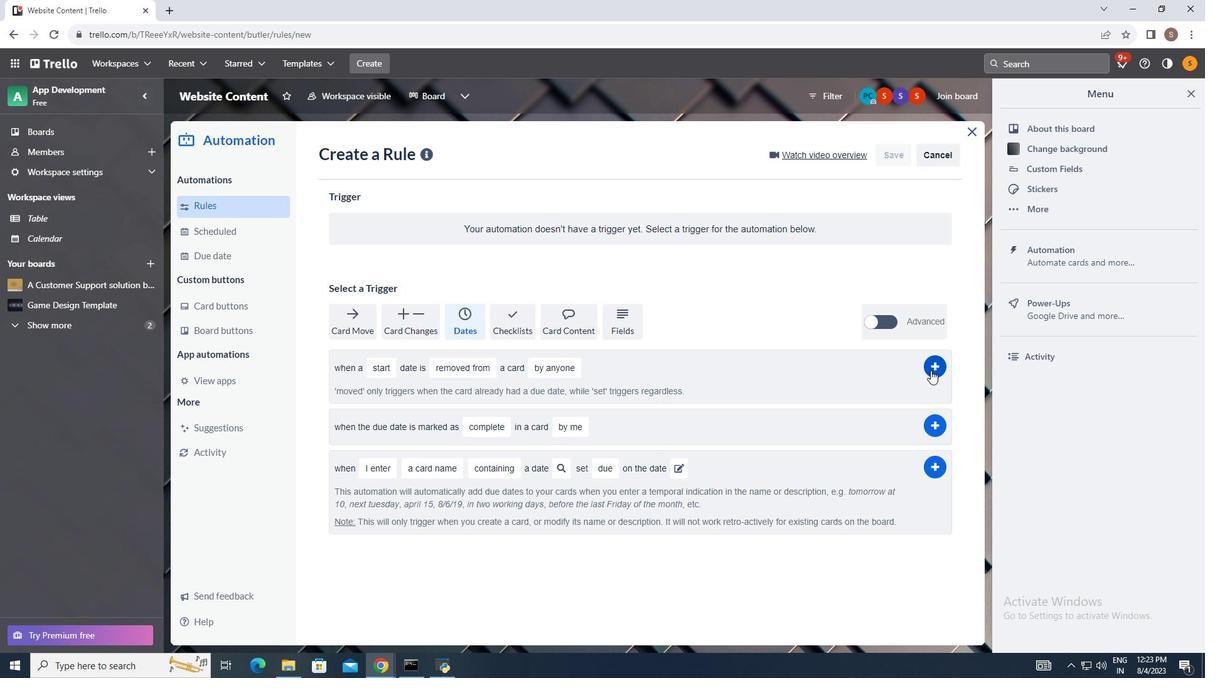 
Action: Mouse pressed left at (931, 370)
Screenshot: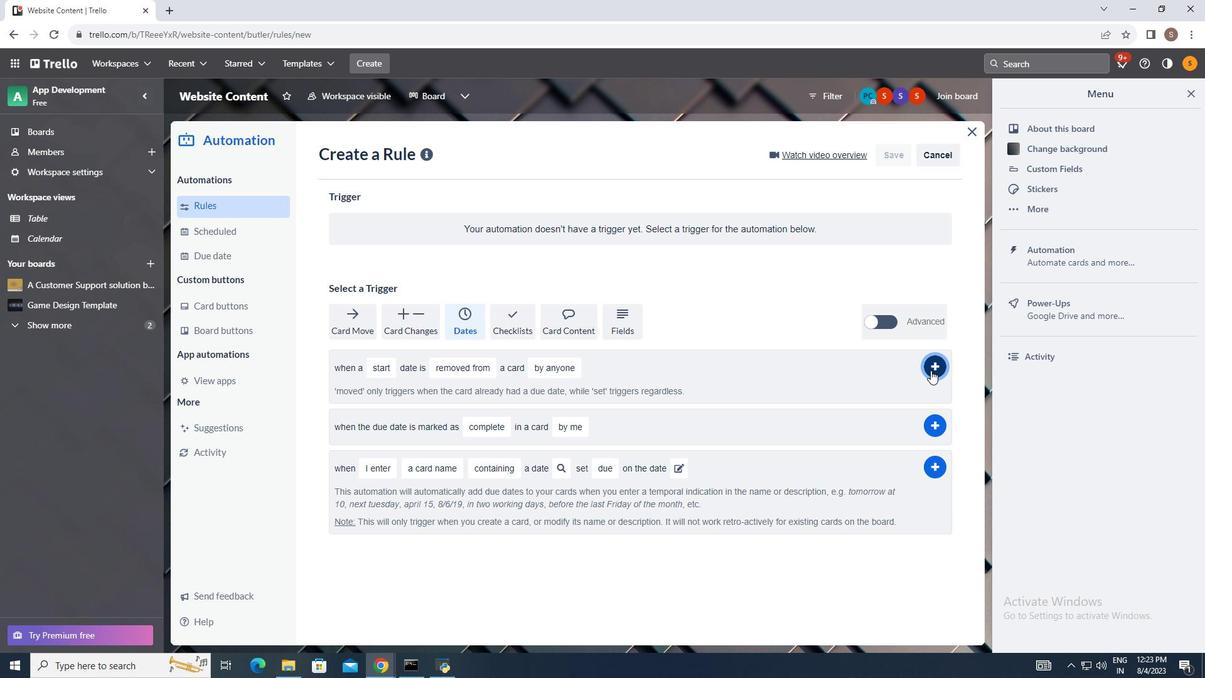 
Action: Mouse moved to (786, 305)
Screenshot: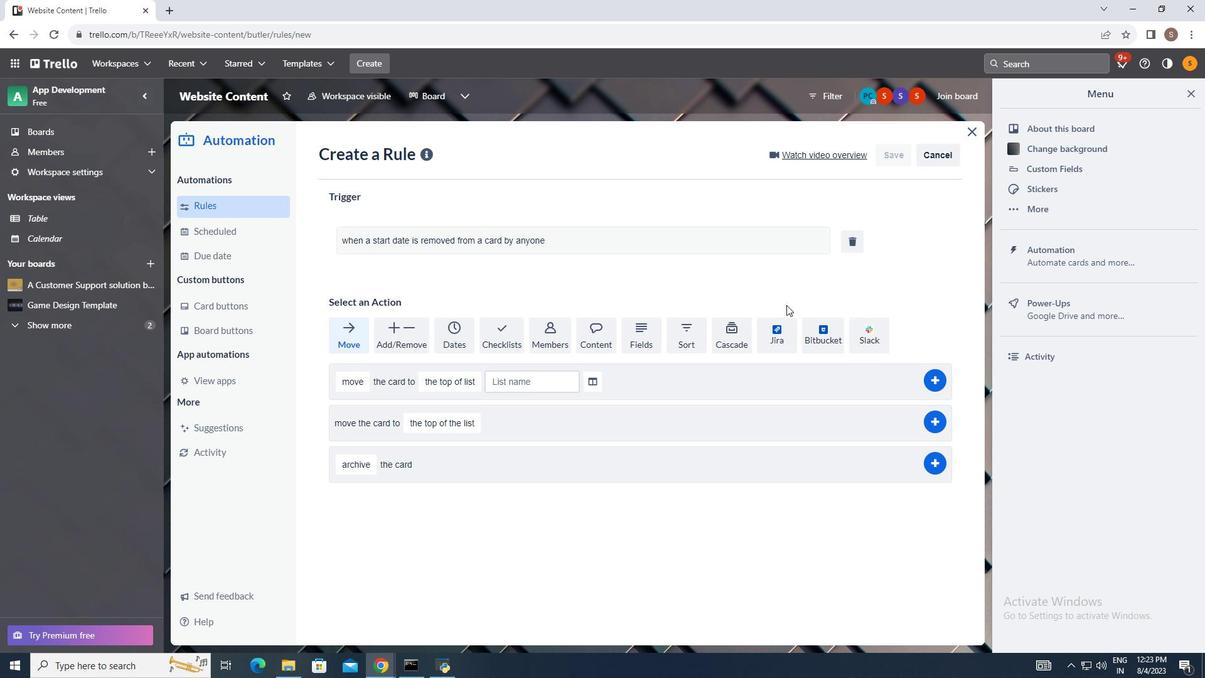 
